 Task: Create new contact,   with mail id: 'SophiaMoore@benteler.com', first name: 'Sophia', Last name: 'Moore', Job Title: Project Manager, Phone number (617) 555-8901. Change life cycle stage to  'Lead' and lead status to 'New'. Add new company to the associated contact: www.chevron.com and type: Other. Logged in from softage.10@softage.net
Action: Mouse moved to (90, 63)
Screenshot: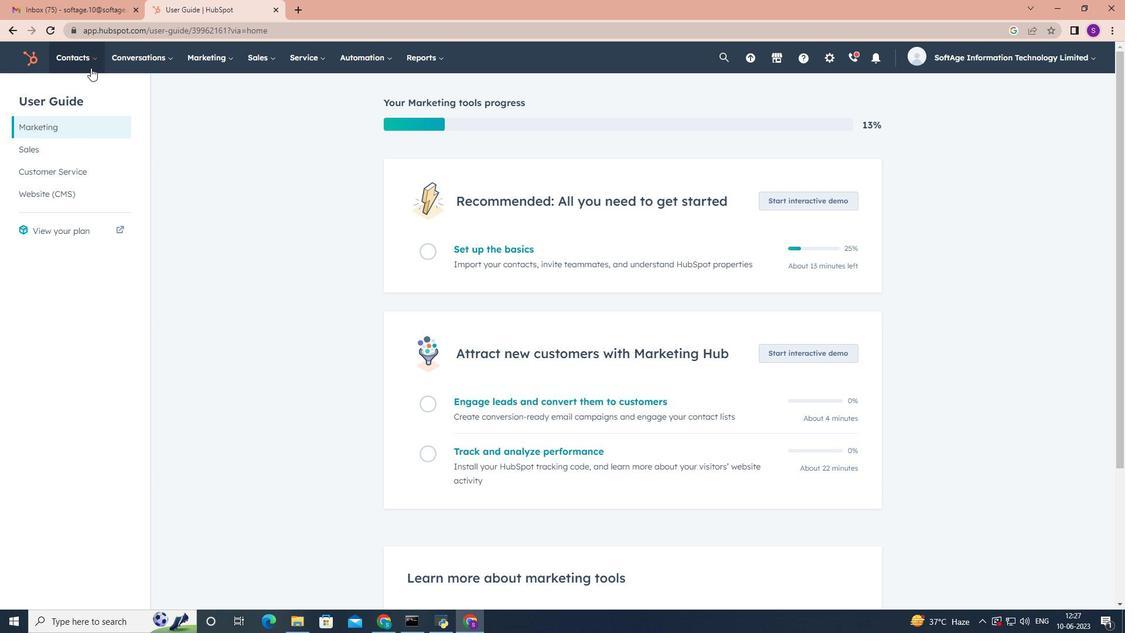 
Action: Mouse pressed left at (90, 63)
Screenshot: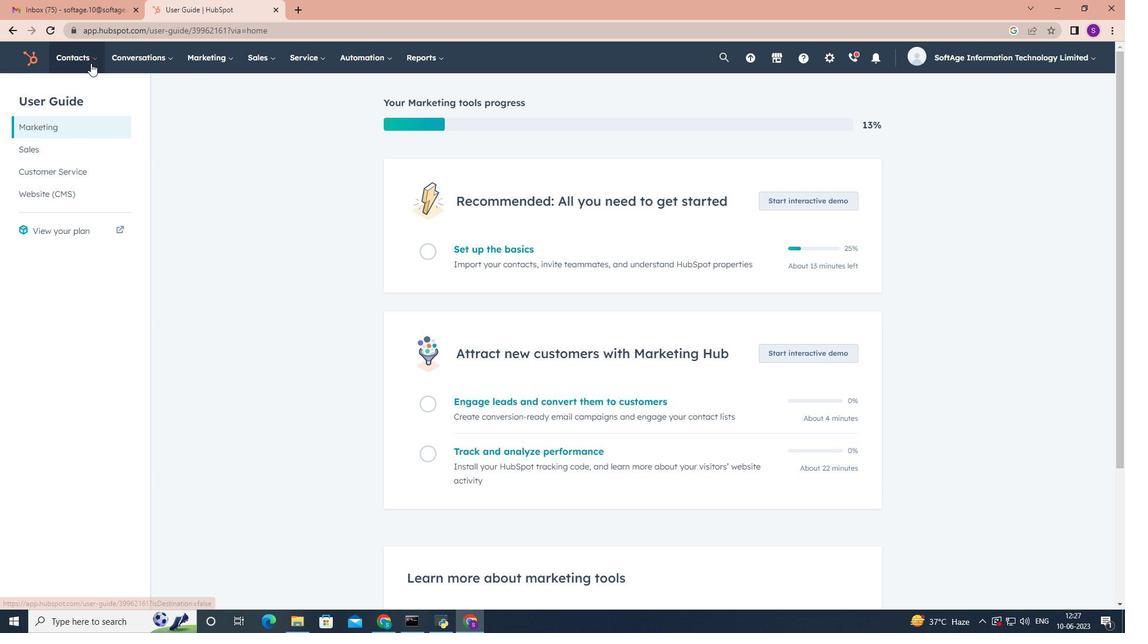 
Action: Mouse moved to (92, 89)
Screenshot: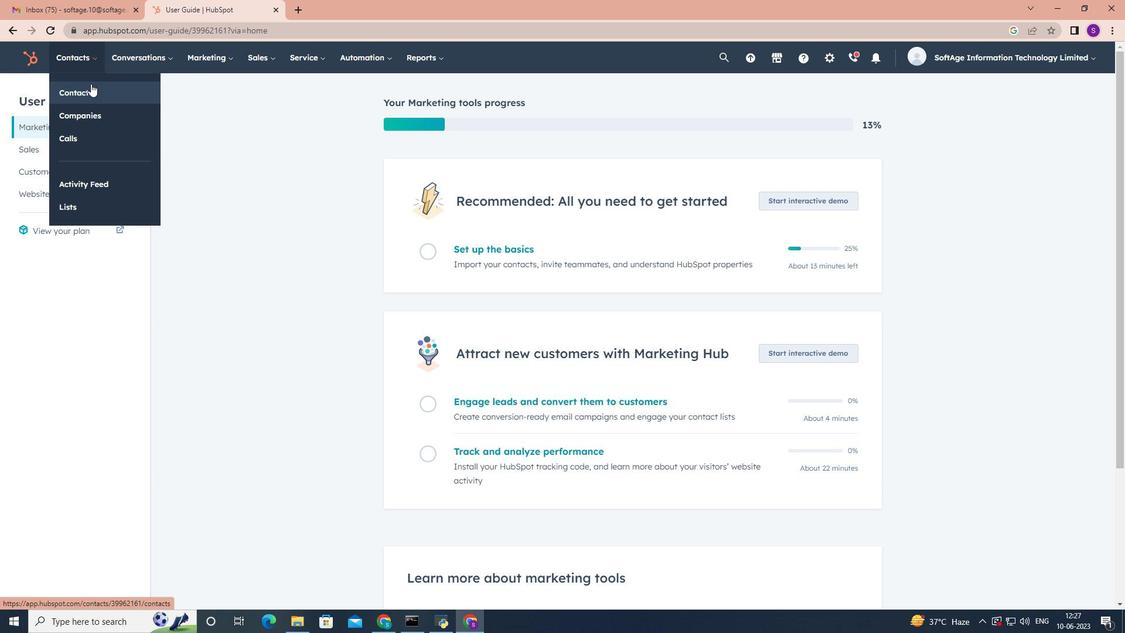 
Action: Mouse pressed left at (92, 89)
Screenshot: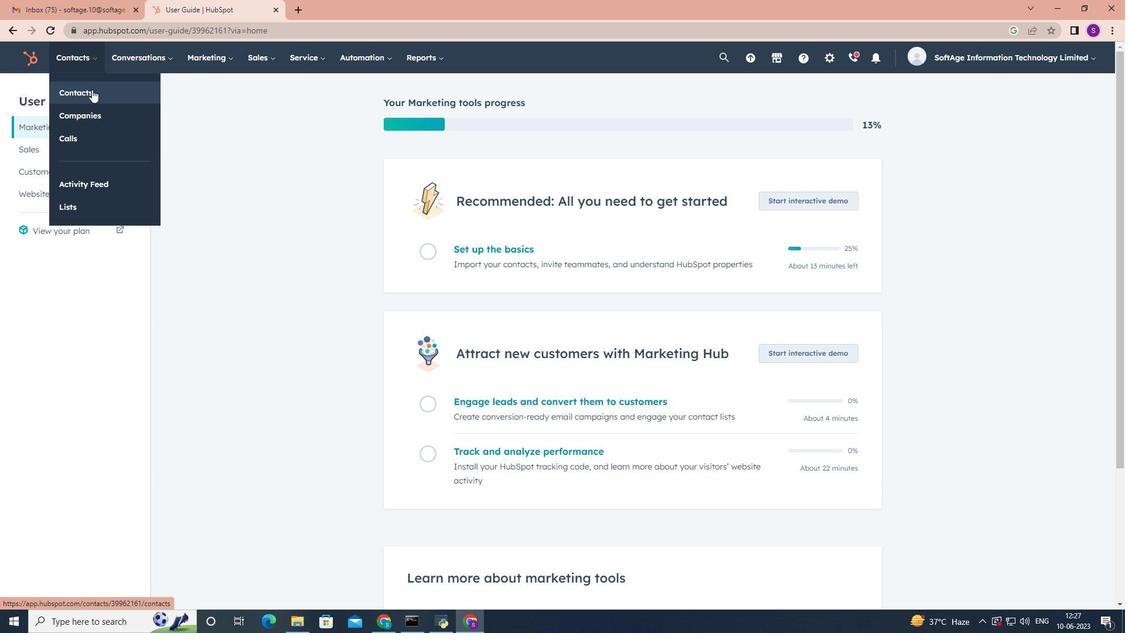 
Action: Mouse moved to (1067, 96)
Screenshot: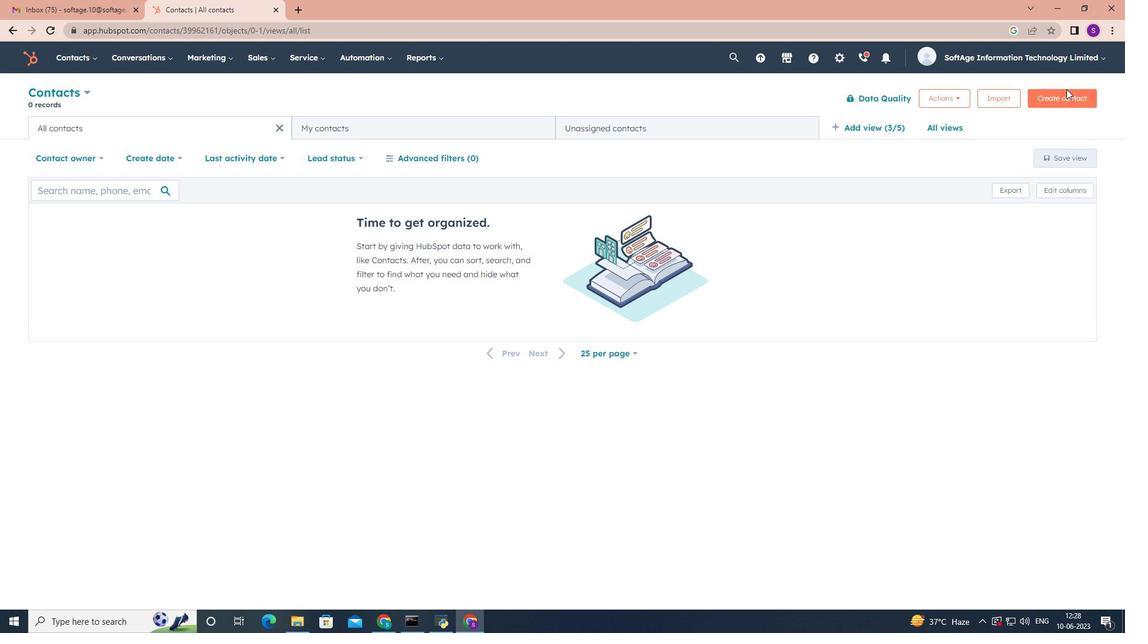 
Action: Mouse pressed left at (1067, 96)
Screenshot: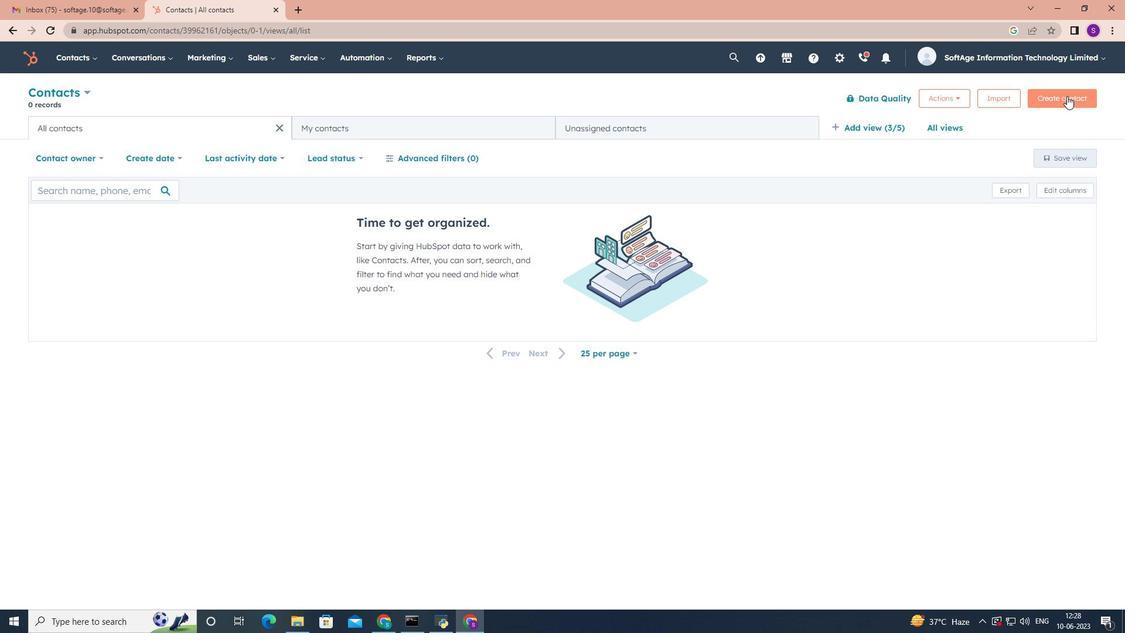 
Action: Mouse moved to (883, 152)
Screenshot: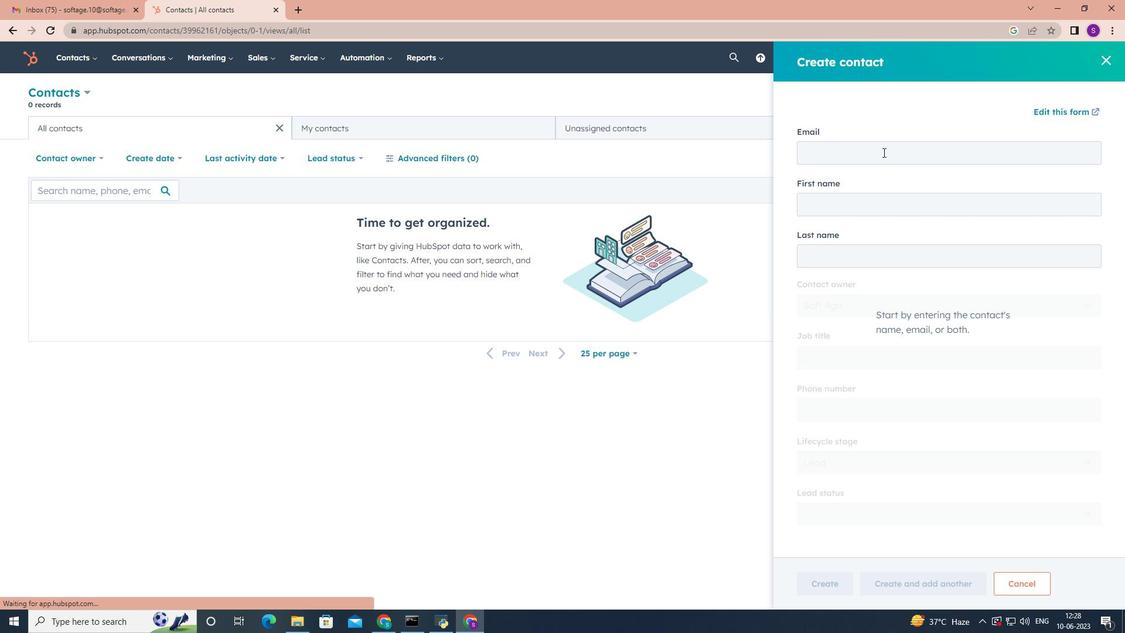 
Action: Mouse pressed left at (883, 152)
Screenshot: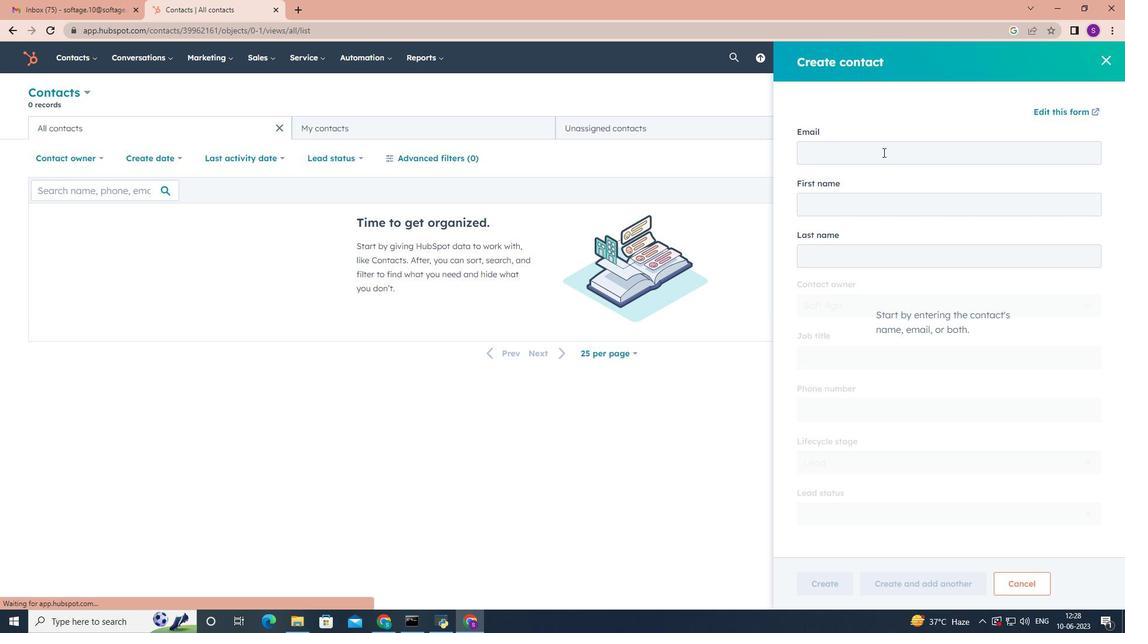 
Action: Key pressed <Key.shift>Sophia<Key.shift>Moore<Key.shift>@benteler.com<Key.tab><Key.shift><Key.shift><Key.shift><Key.shift><Key.shift><Key.shift><Key.shift><Key.shift><Key.shift><Key.shift><Key.shift><Key.shift><Key.shift><Key.shift><Key.shift><Key.shift><Key.shift><Key.shift><Key.shift><Key.shift>Sophia<Key.tab><Key.shift>Moore<Key.tab><Key.shift><Key.shift><Key.tab><Key.shift><Key.shift>Project<Key.space><Key.shift>Manager<Key.tab>6175558901<Key.tab><Key.tab><Key.tab><Key.tab><Key.enter>
Screenshot: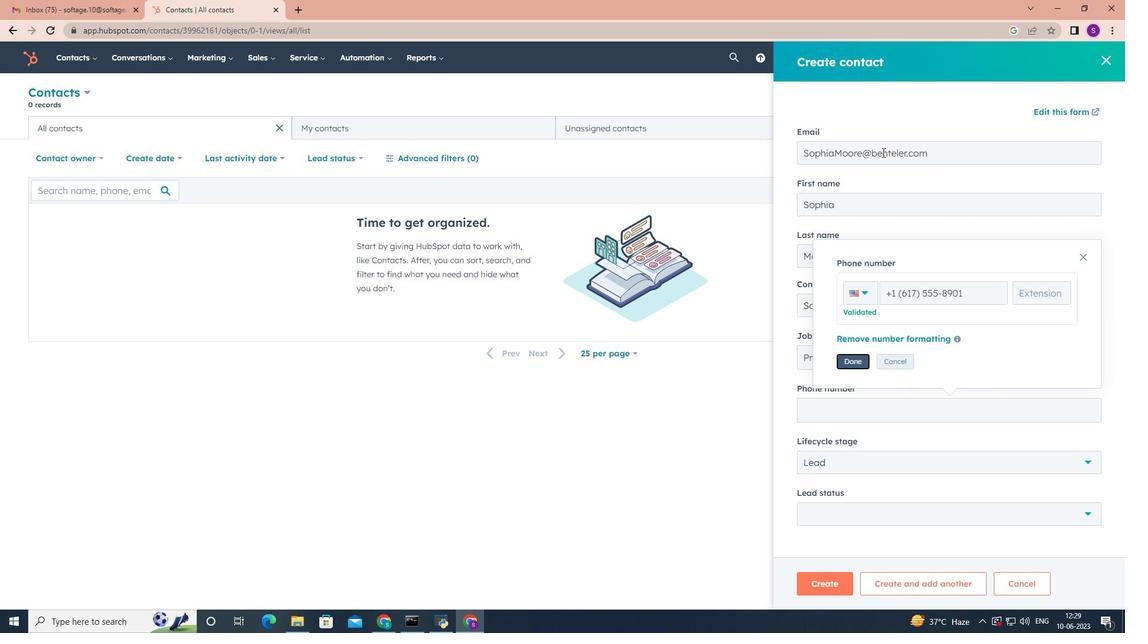 
Action: Mouse moved to (1089, 463)
Screenshot: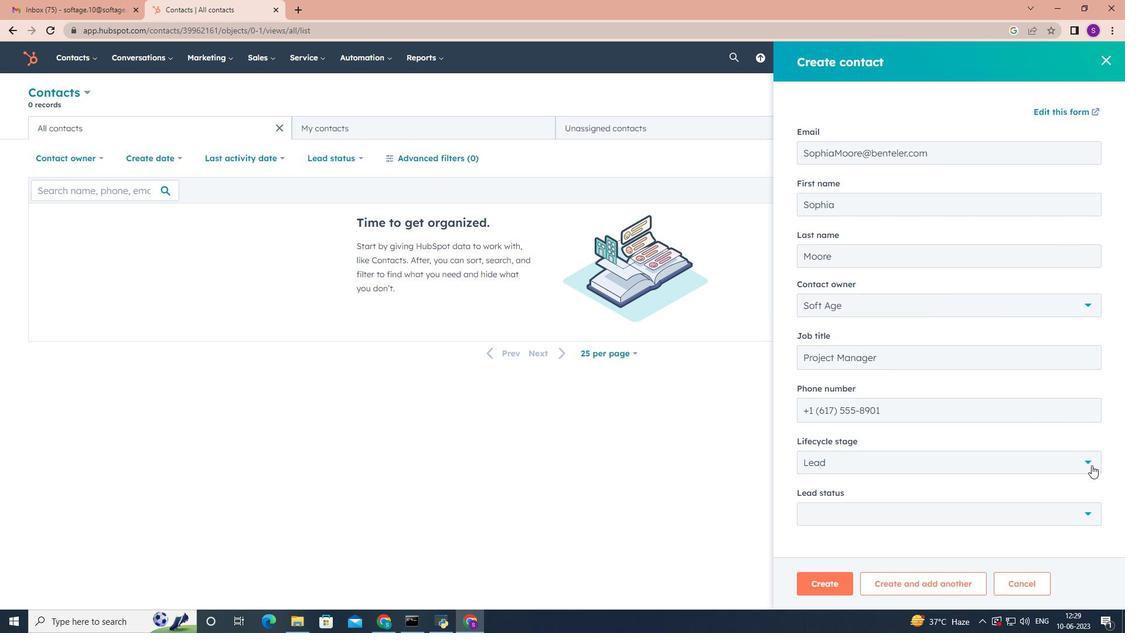 
Action: Mouse pressed left at (1089, 463)
Screenshot: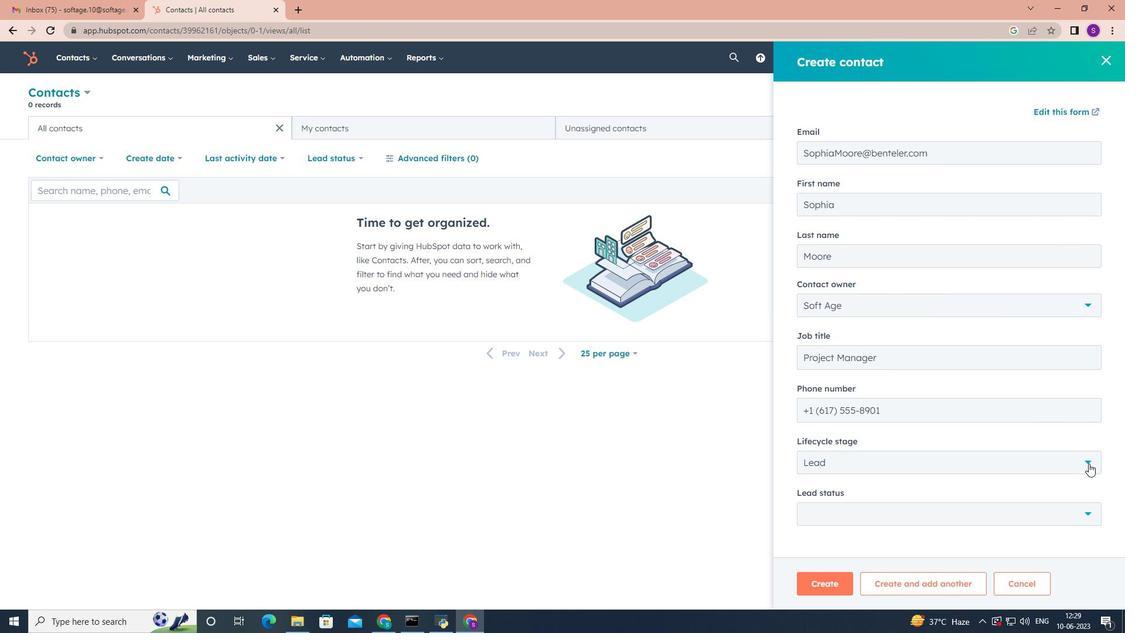 
Action: Mouse moved to (885, 351)
Screenshot: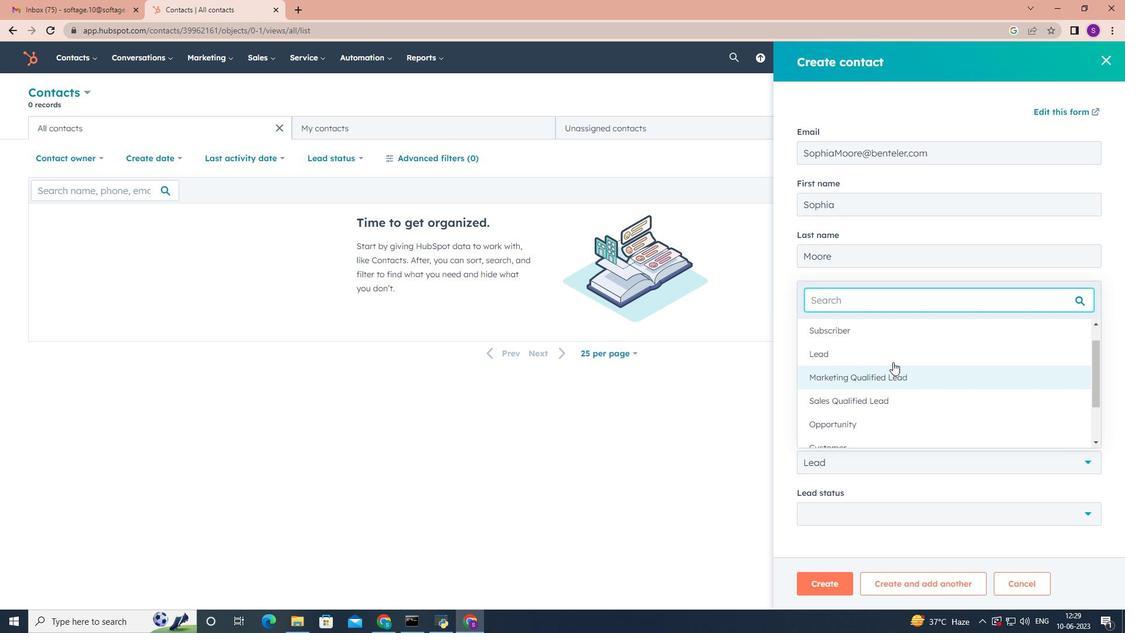 
Action: Mouse pressed left at (885, 351)
Screenshot: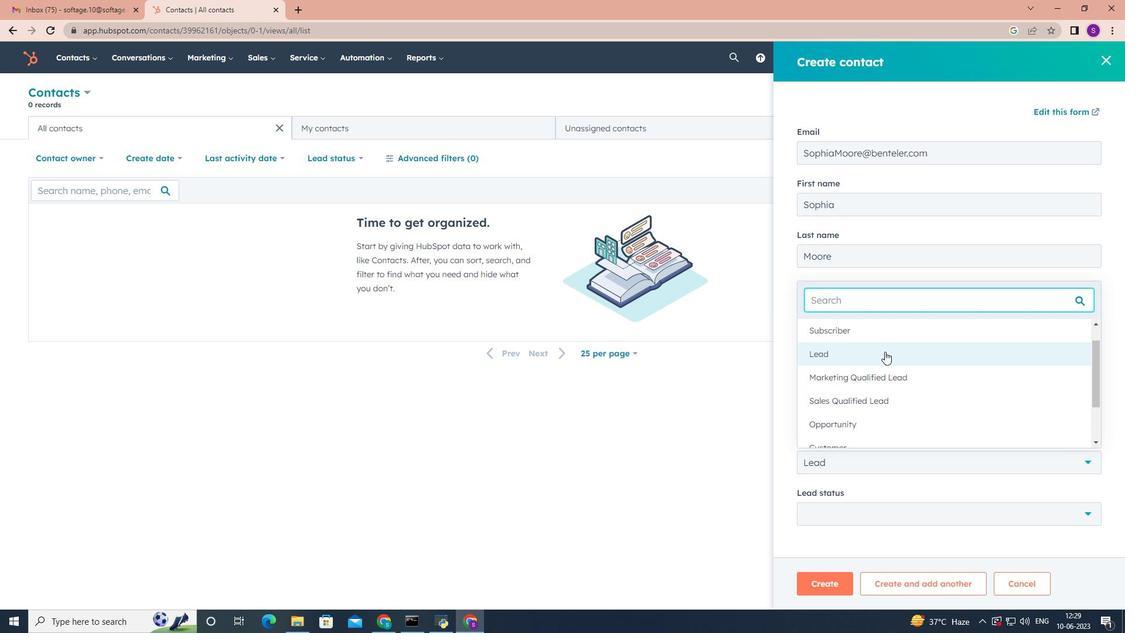 
Action: Mouse moved to (911, 419)
Screenshot: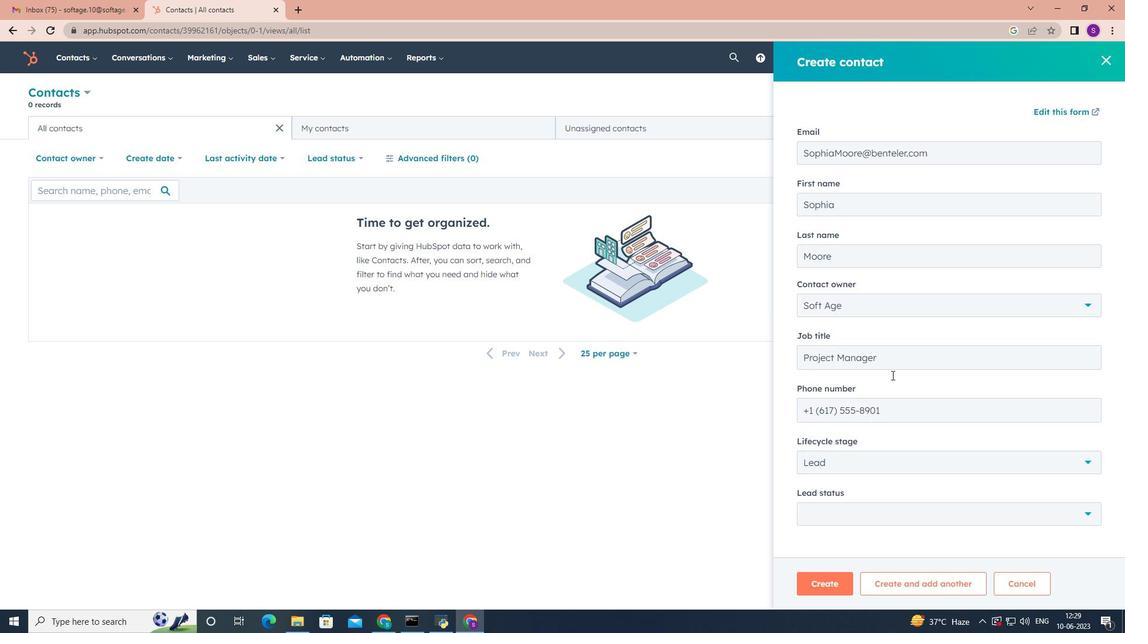 
Action: Mouse scrolled (911, 418) with delta (0, 0)
Screenshot: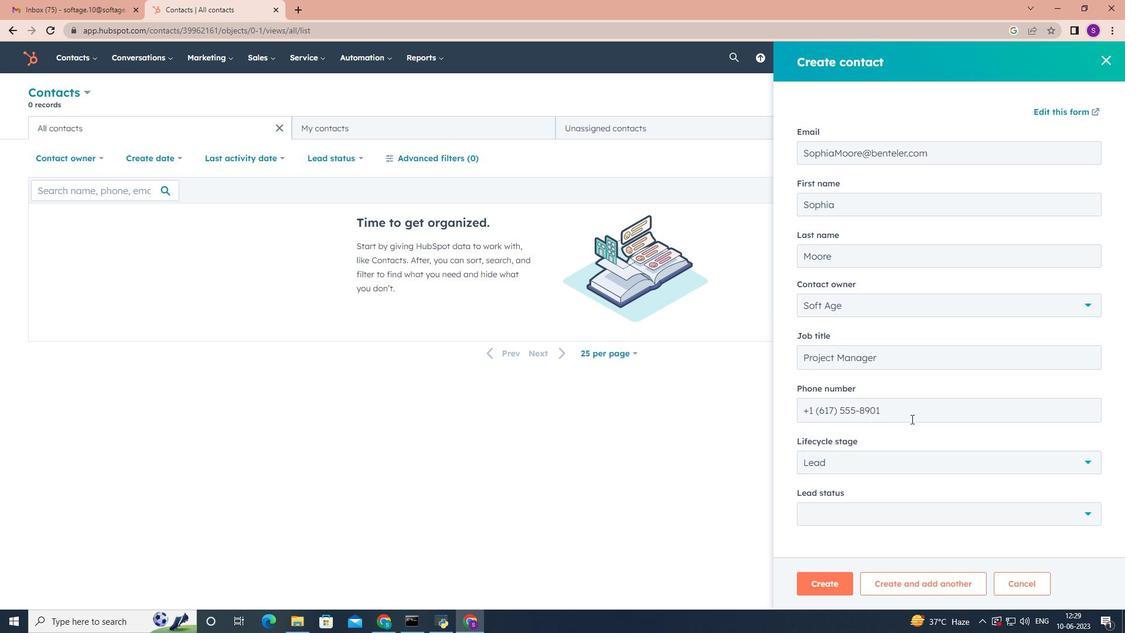 
Action: Mouse scrolled (911, 418) with delta (0, 0)
Screenshot: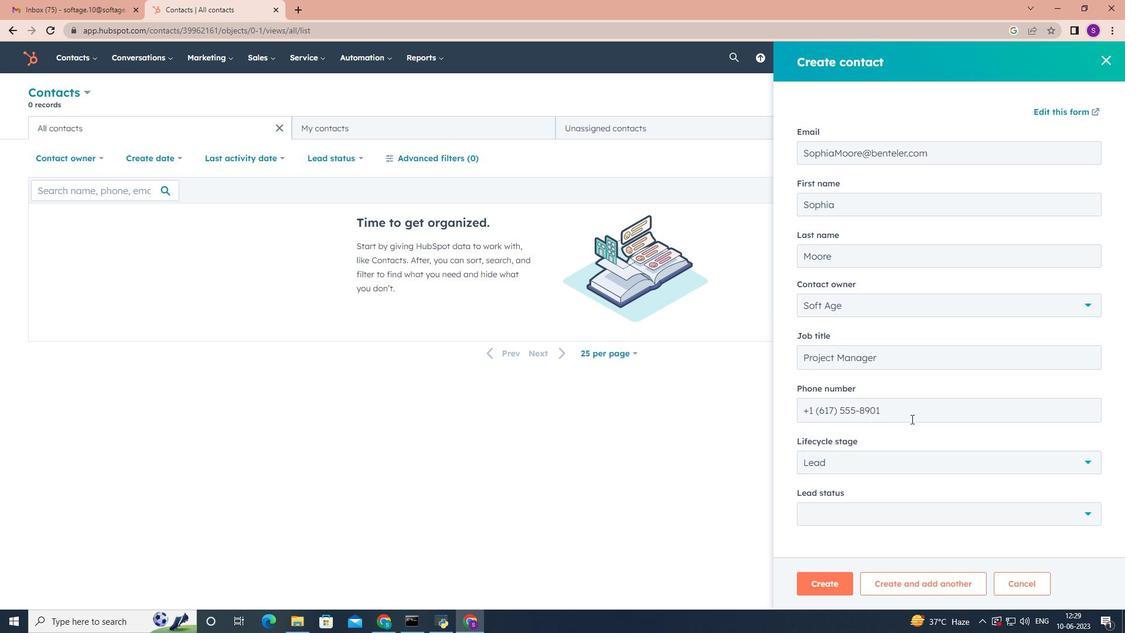 
Action: Mouse scrolled (911, 418) with delta (0, 0)
Screenshot: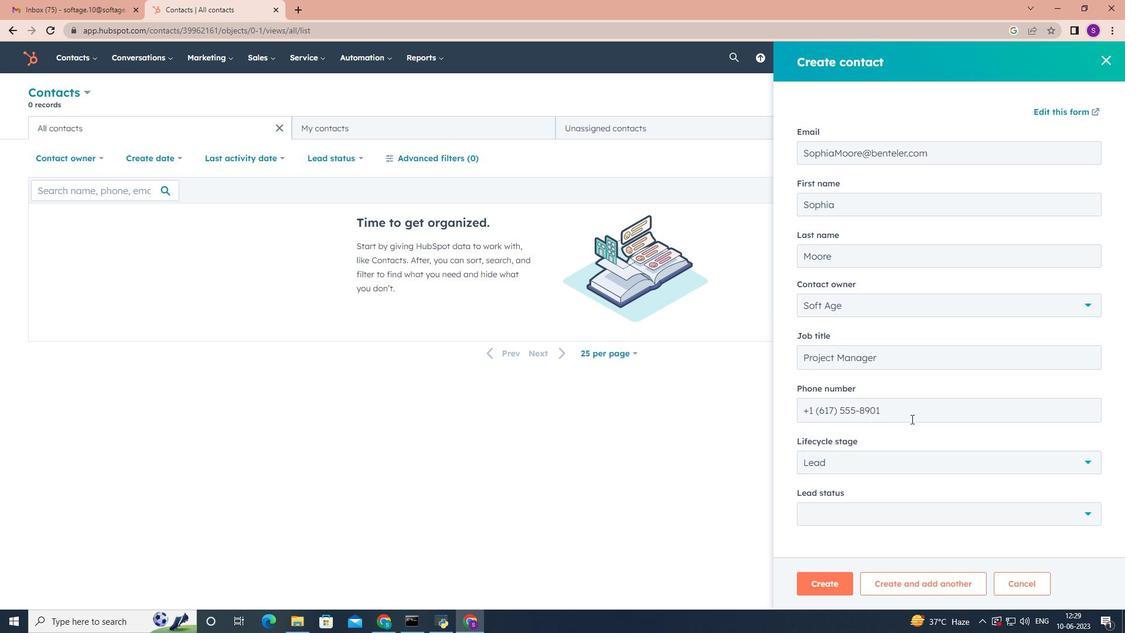 
Action: Mouse moved to (911, 510)
Screenshot: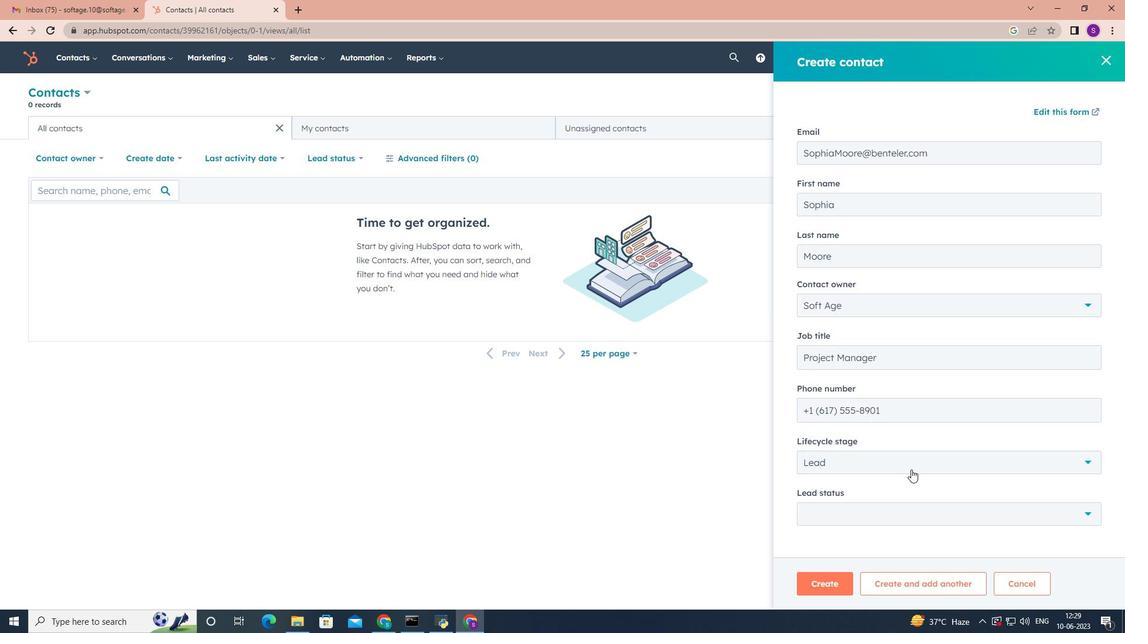 
Action: Mouse pressed left at (911, 510)
Screenshot: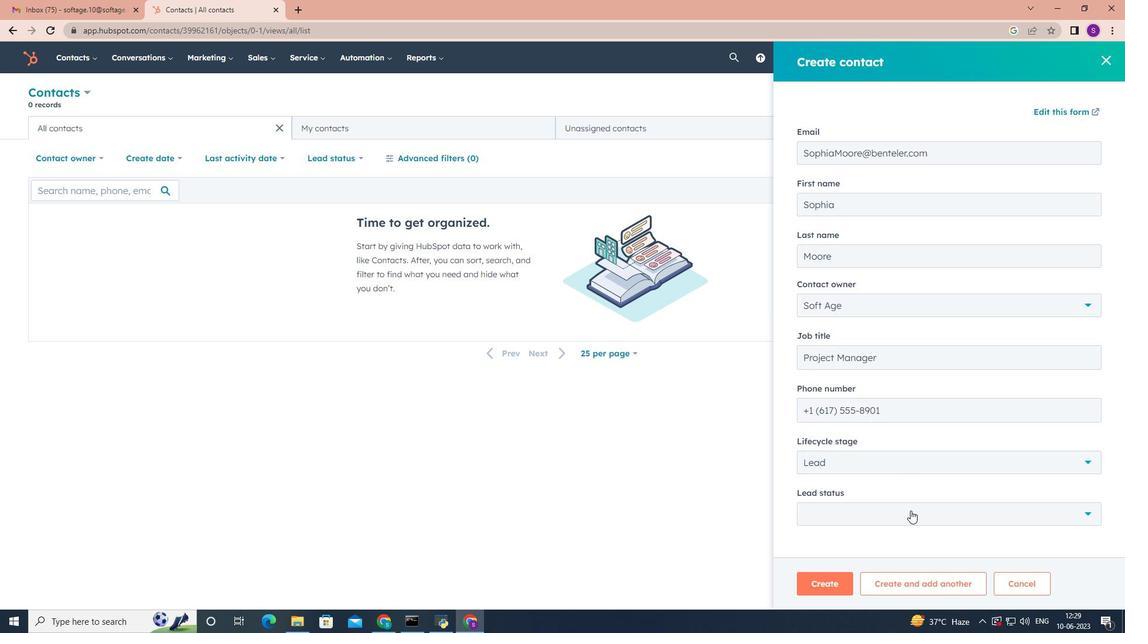 
Action: Mouse moved to (870, 406)
Screenshot: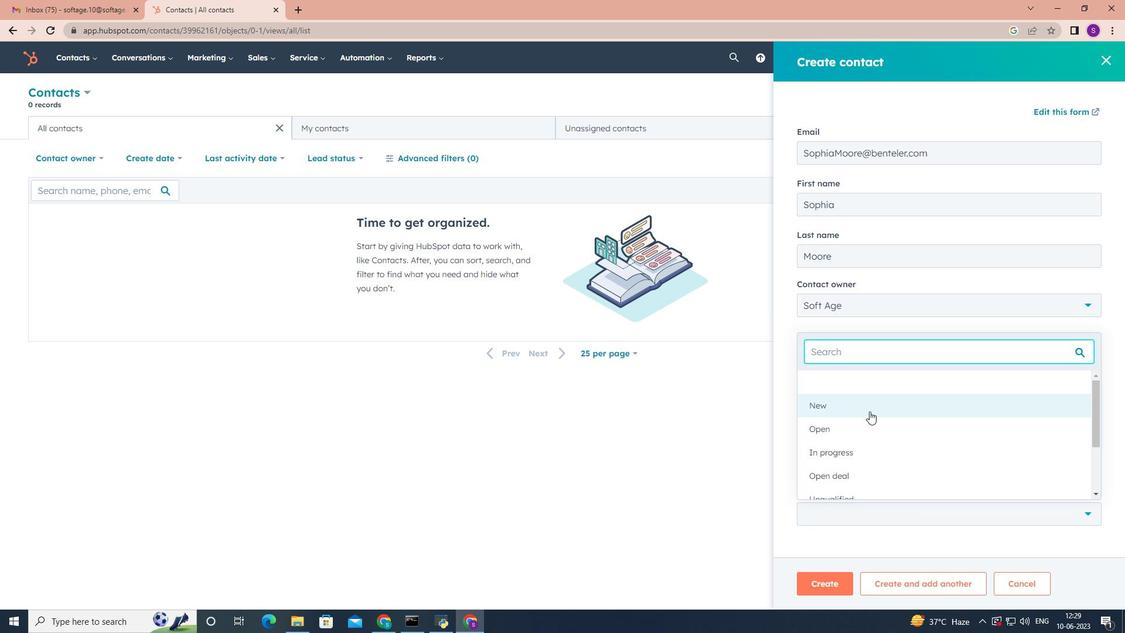 
Action: Mouse pressed left at (870, 406)
Screenshot: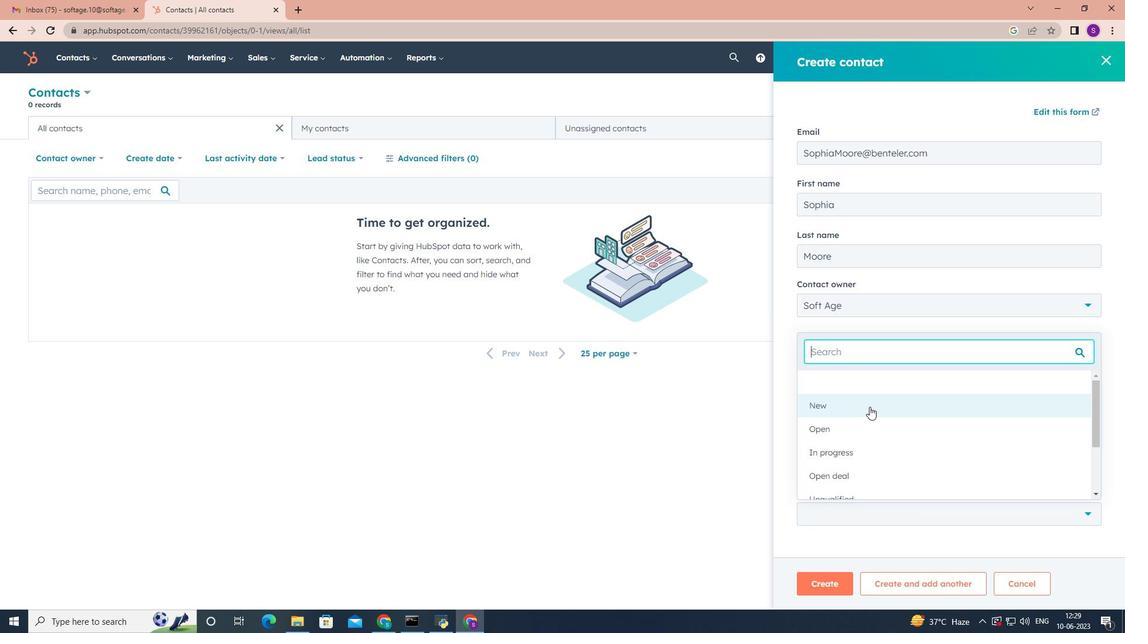 
Action: Mouse moved to (833, 583)
Screenshot: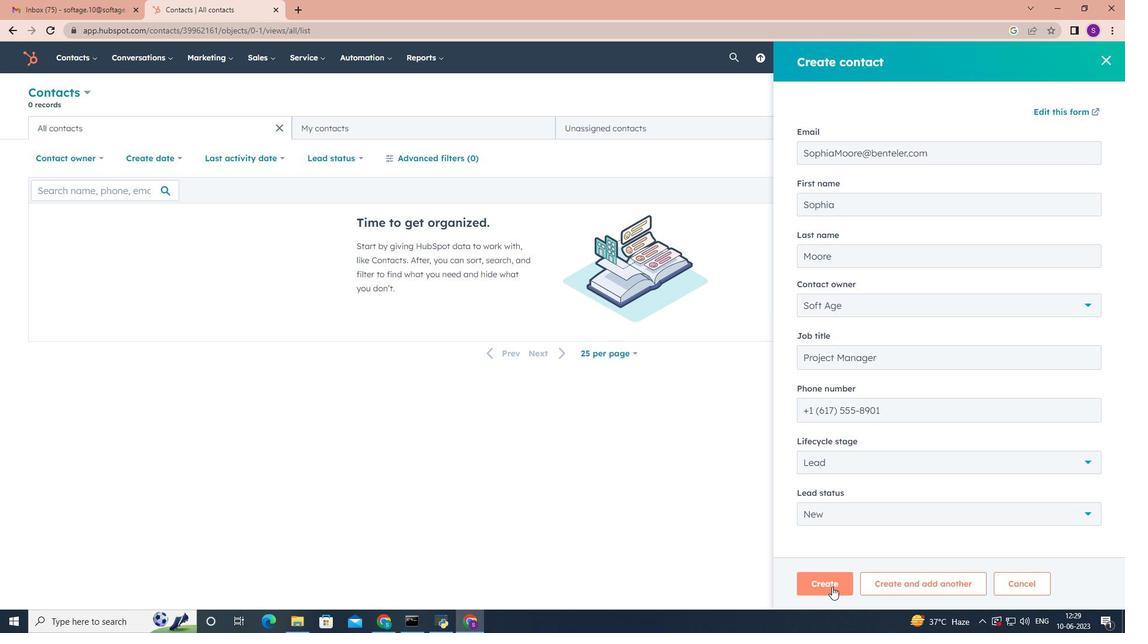 
Action: Mouse pressed left at (833, 583)
Screenshot: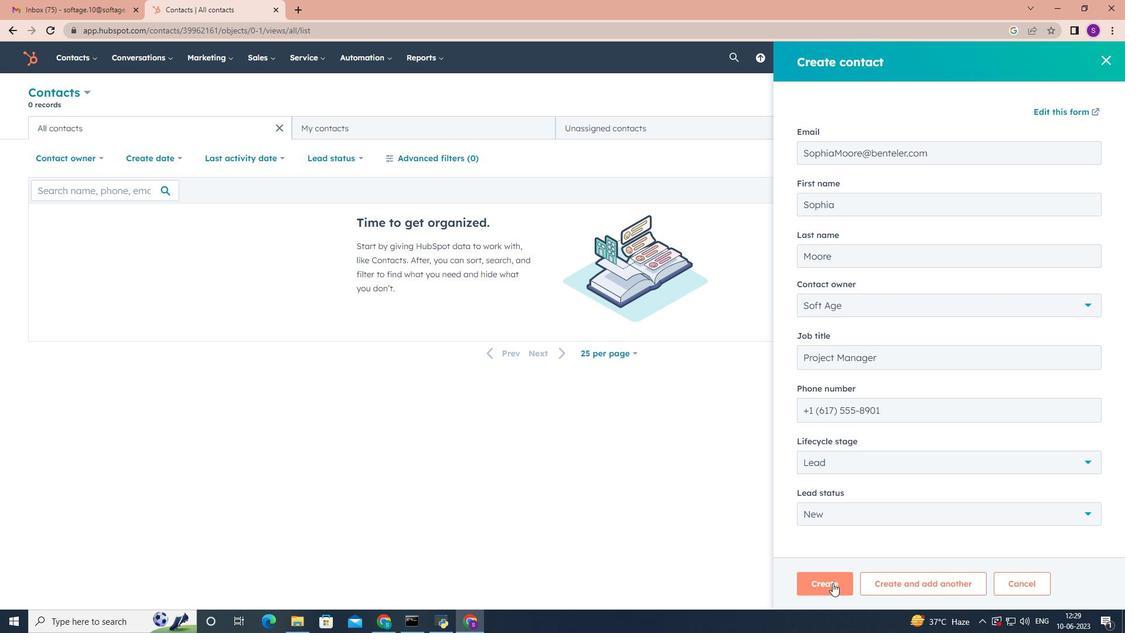 
Action: Mouse moved to (379, 282)
Screenshot: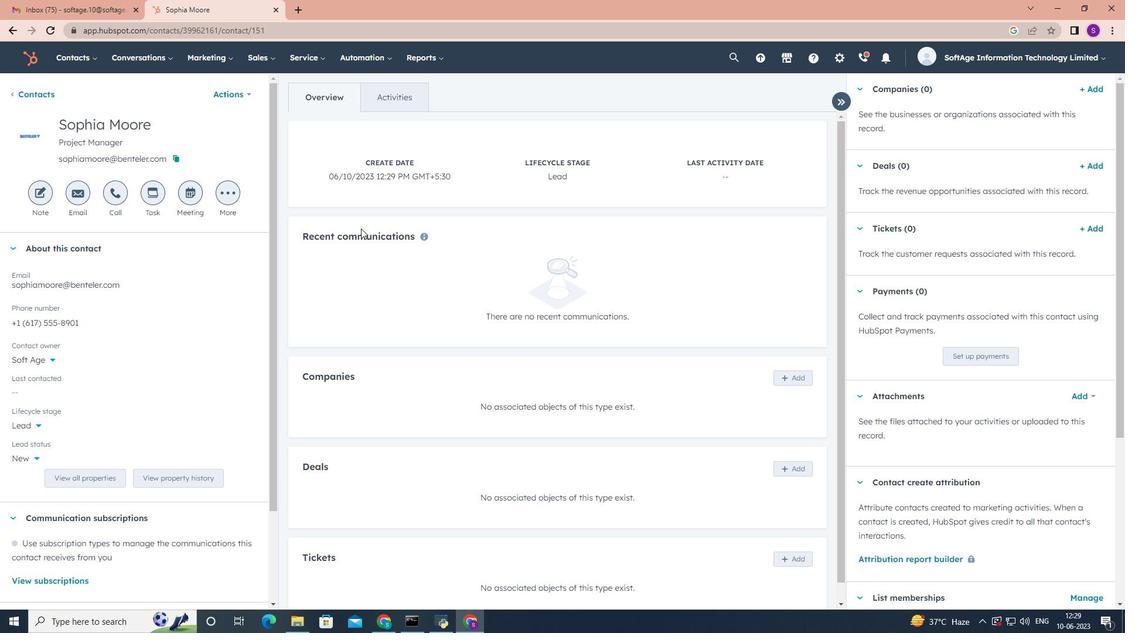
Action: Mouse scrolled (379, 281) with delta (0, 0)
Screenshot: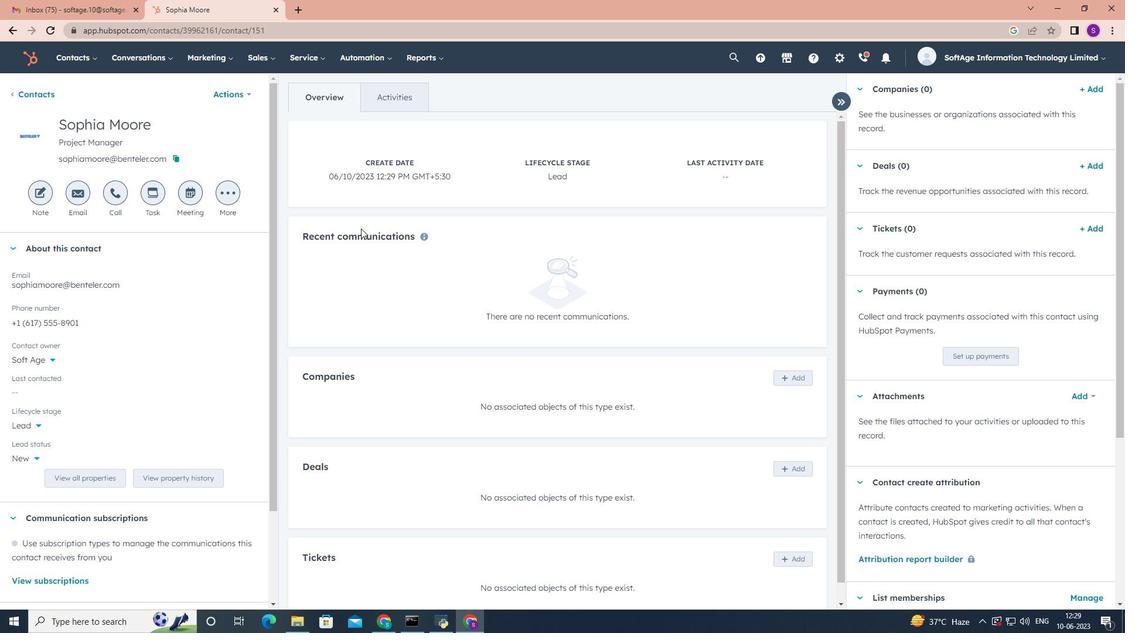
Action: Mouse moved to (791, 360)
Screenshot: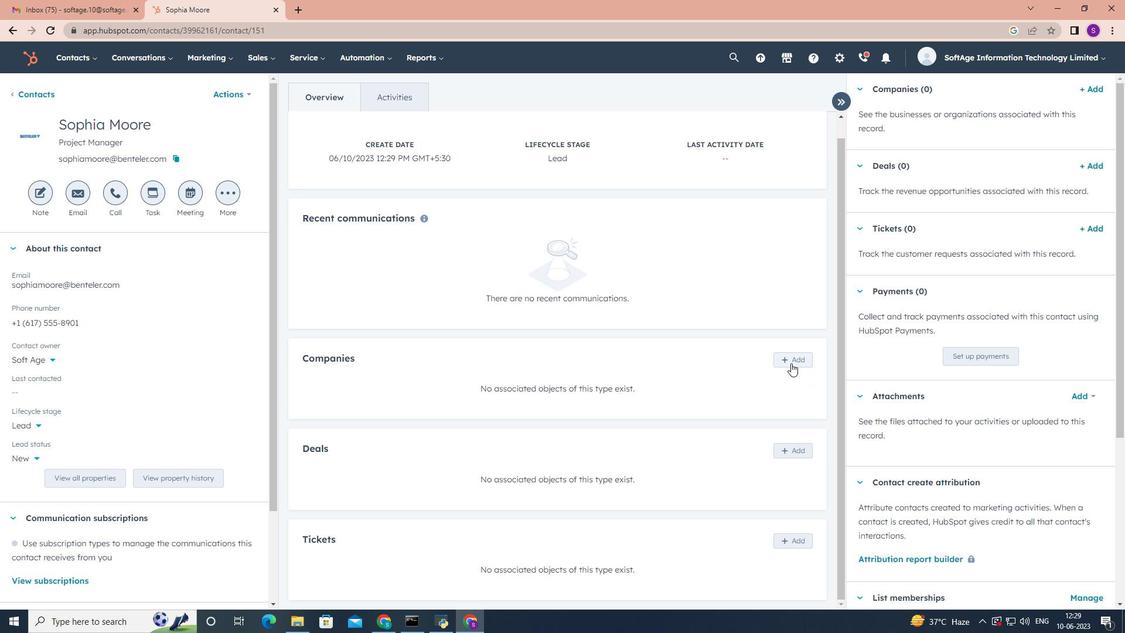 
Action: Mouse pressed left at (791, 360)
Screenshot: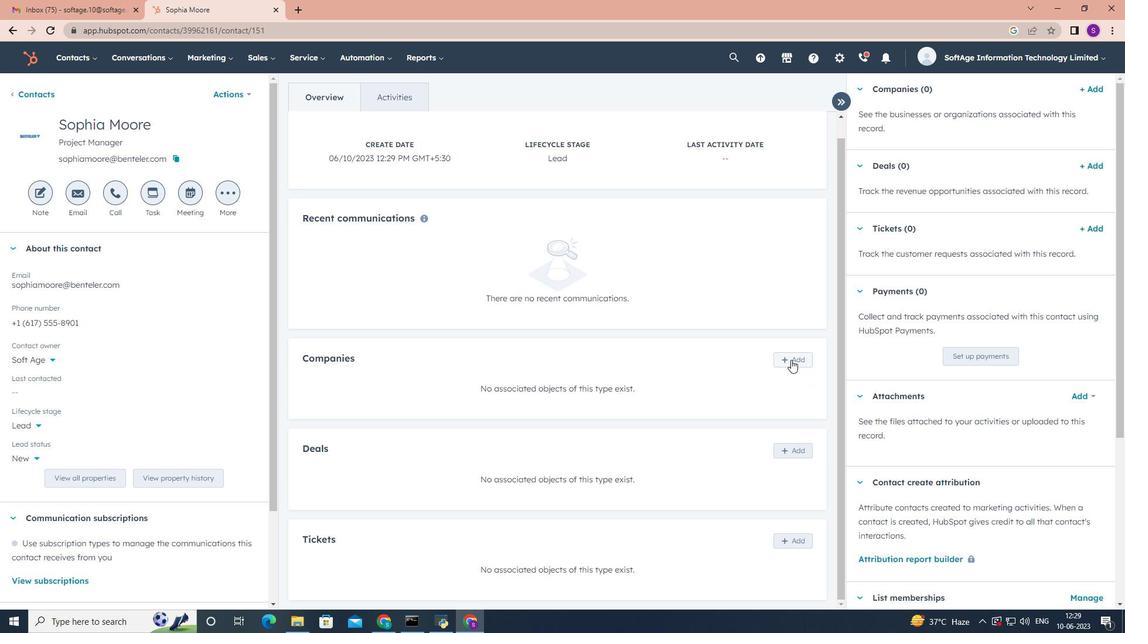 
Action: Mouse moved to (868, 160)
Screenshot: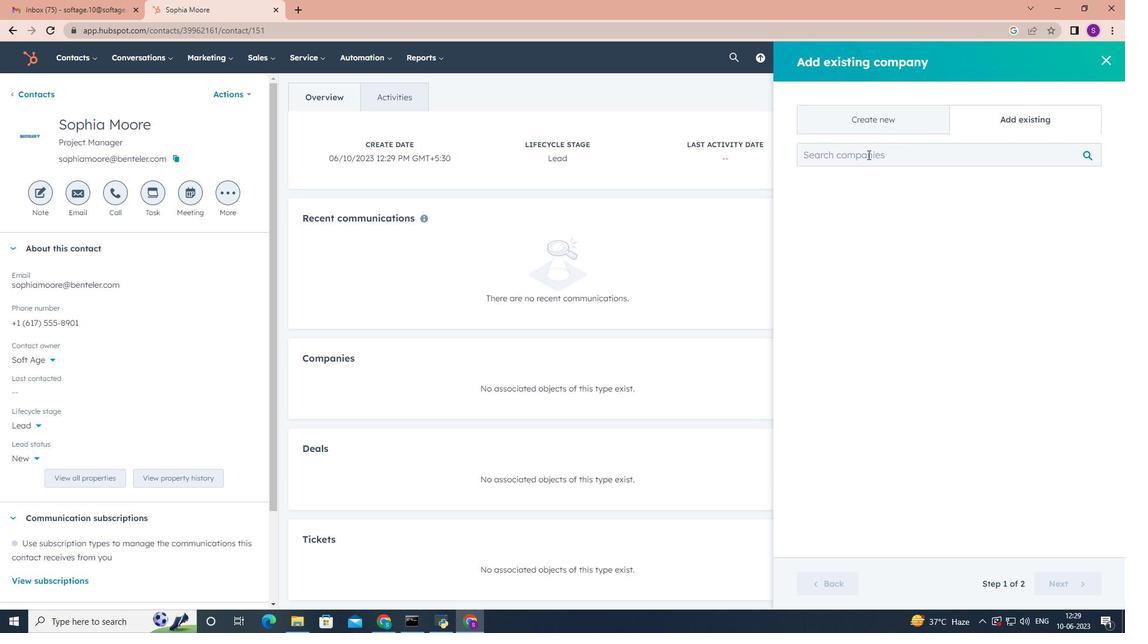 
Action: Mouse pressed left at (868, 160)
Screenshot: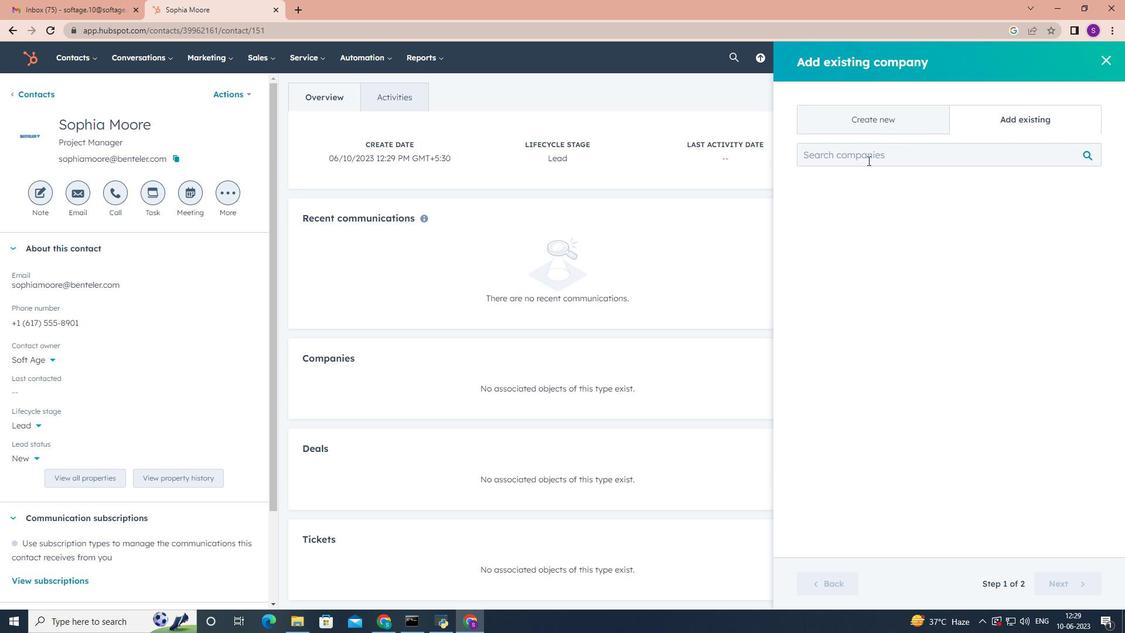 
Action: Mouse moved to (888, 125)
Screenshot: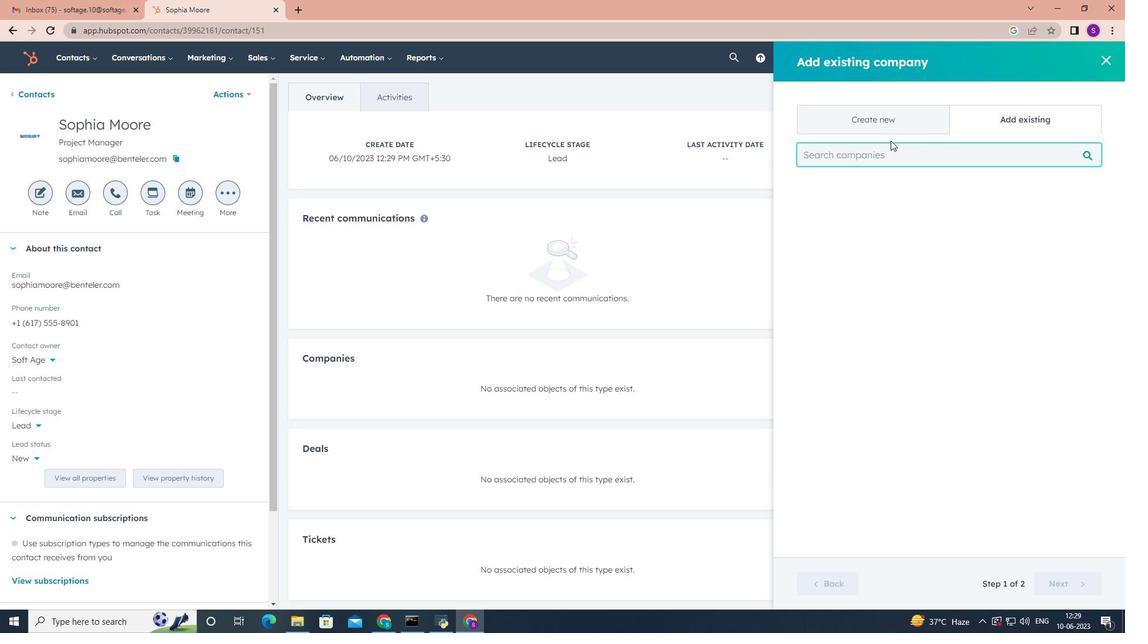 
Action: Mouse pressed left at (888, 125)
Screenshot: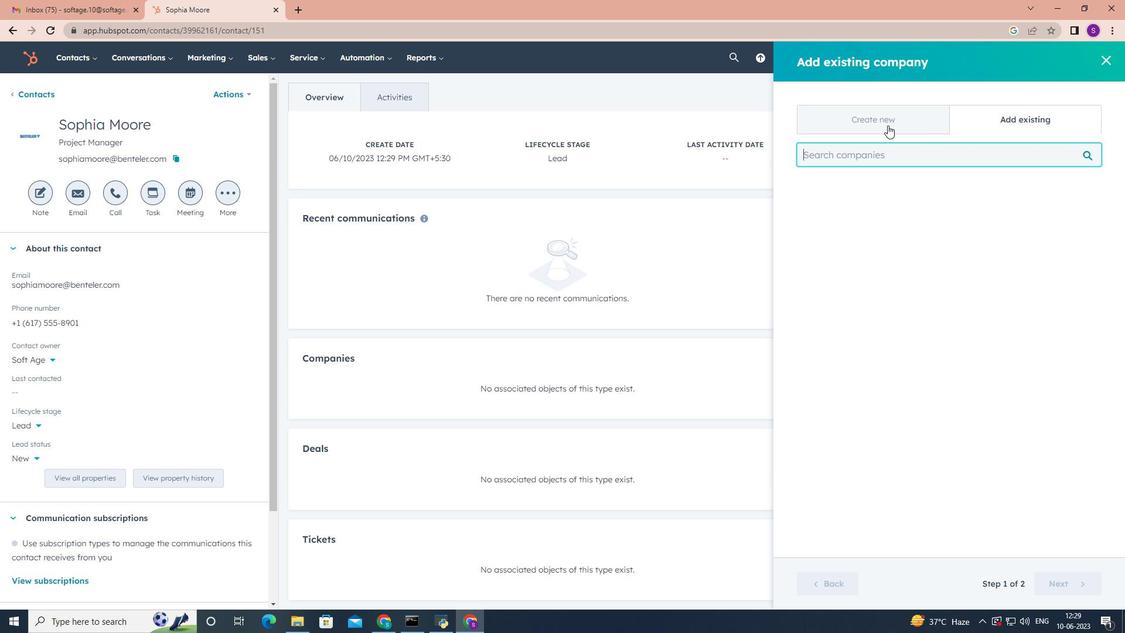 
Action: Mouse moved to (873, 185)
Screenshot: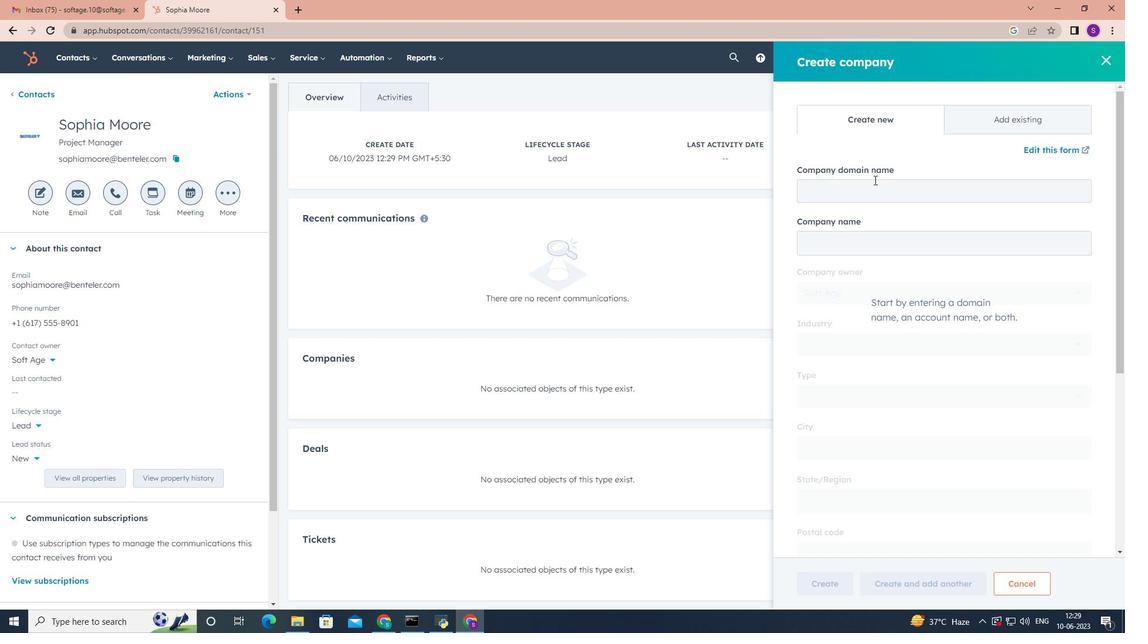 
Action: Mouse pressed left at (873, 185)
Screenshot: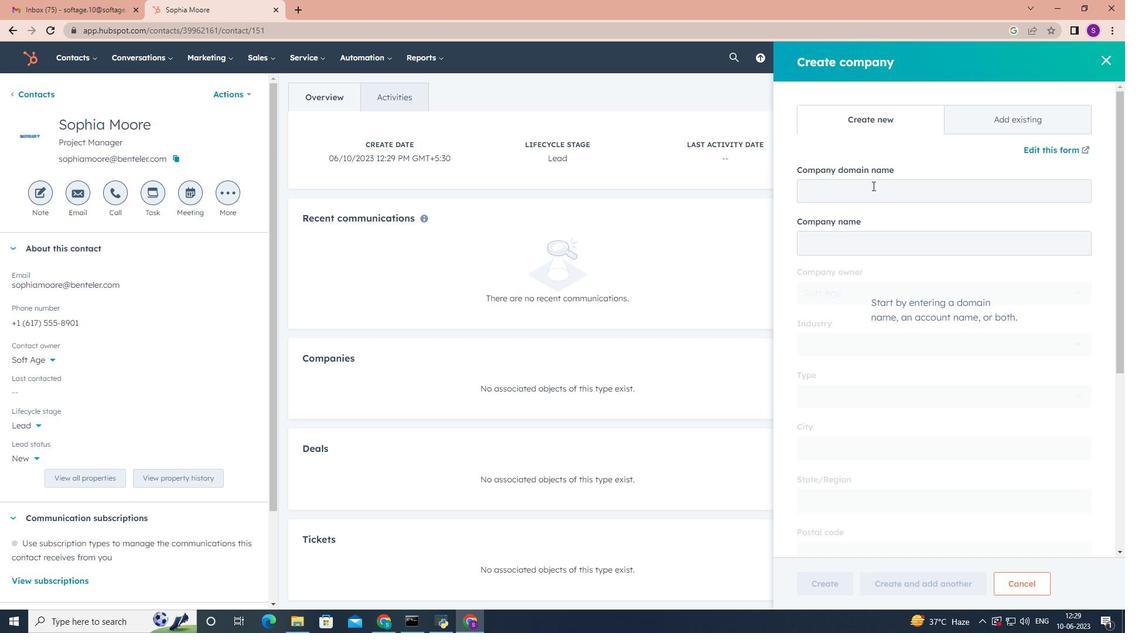 
Action: Key pressed <Key.shift><Key.shift><Key.shift><Key.shift><Key.shift>WWW.chevron.con<Key.backspace>m
Screenshot: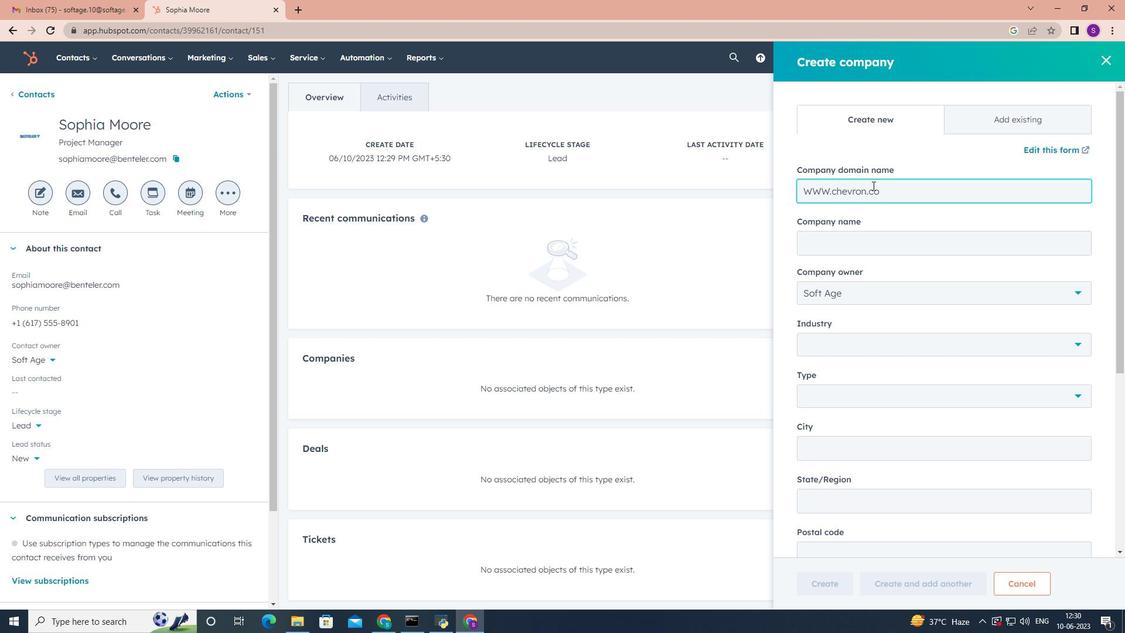
Action: Mouse moved to (888, 241)
Screenshot: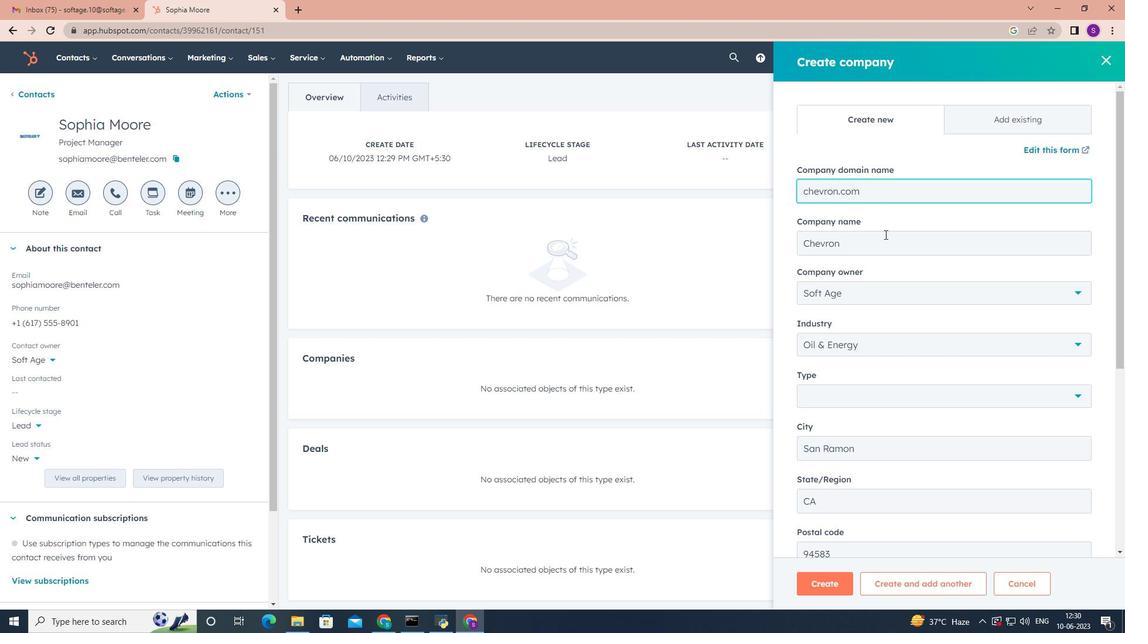 
Action: Mouse scrolled (888, 240) with delta (0, 0)
Screenshot: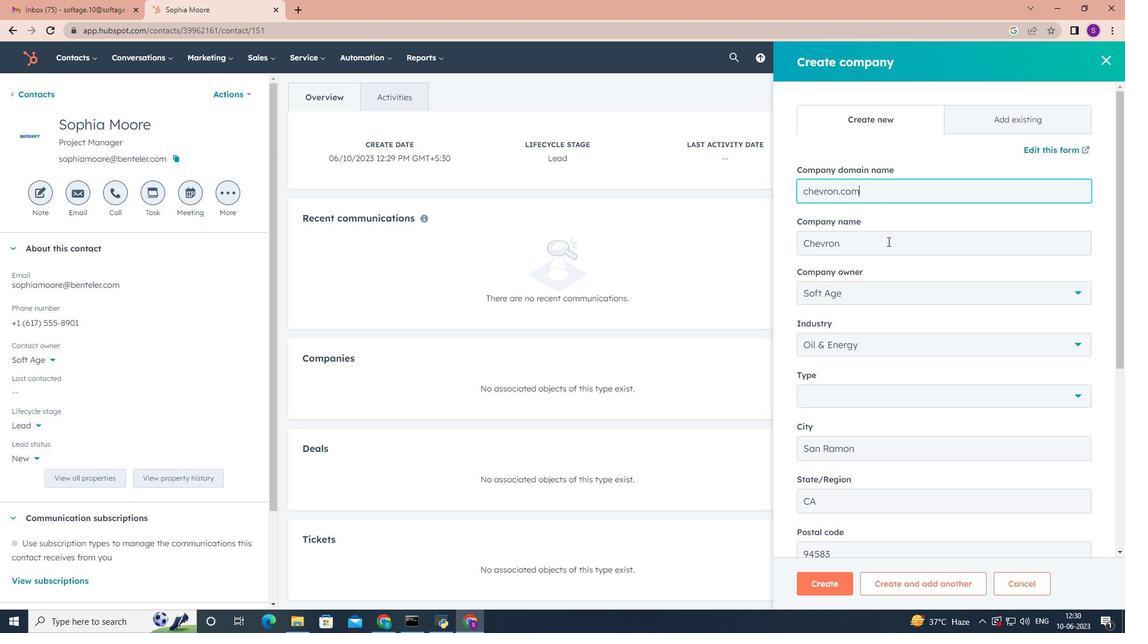 
Action: Mouse moved to (952, 340)
Screenshot: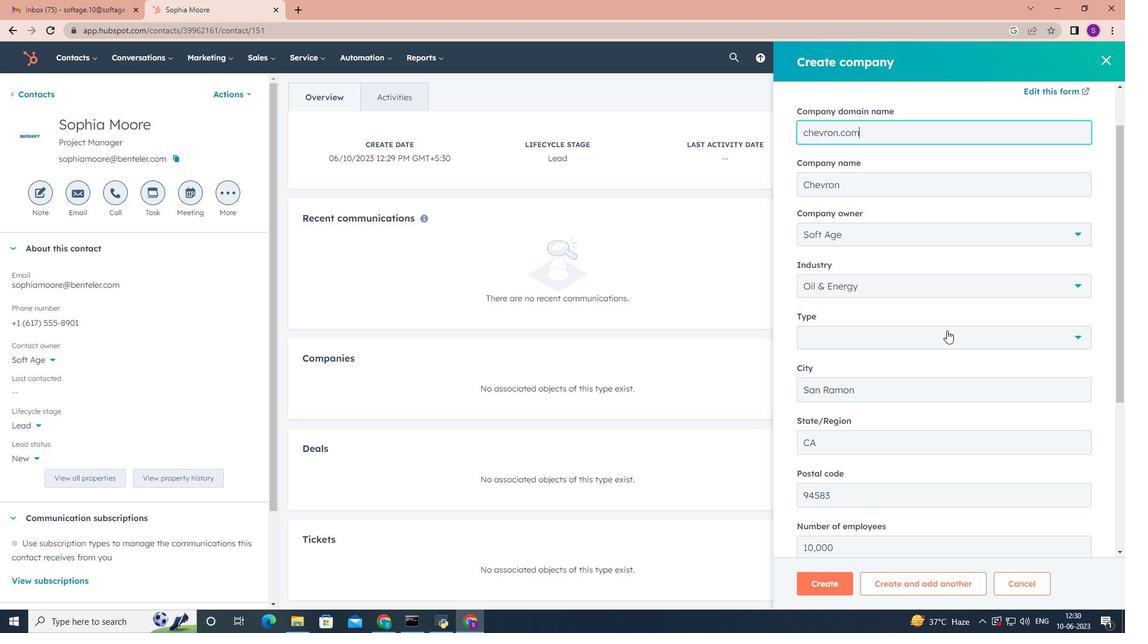 
Action: Mouse pressed left at (952, 340)
Screenshot: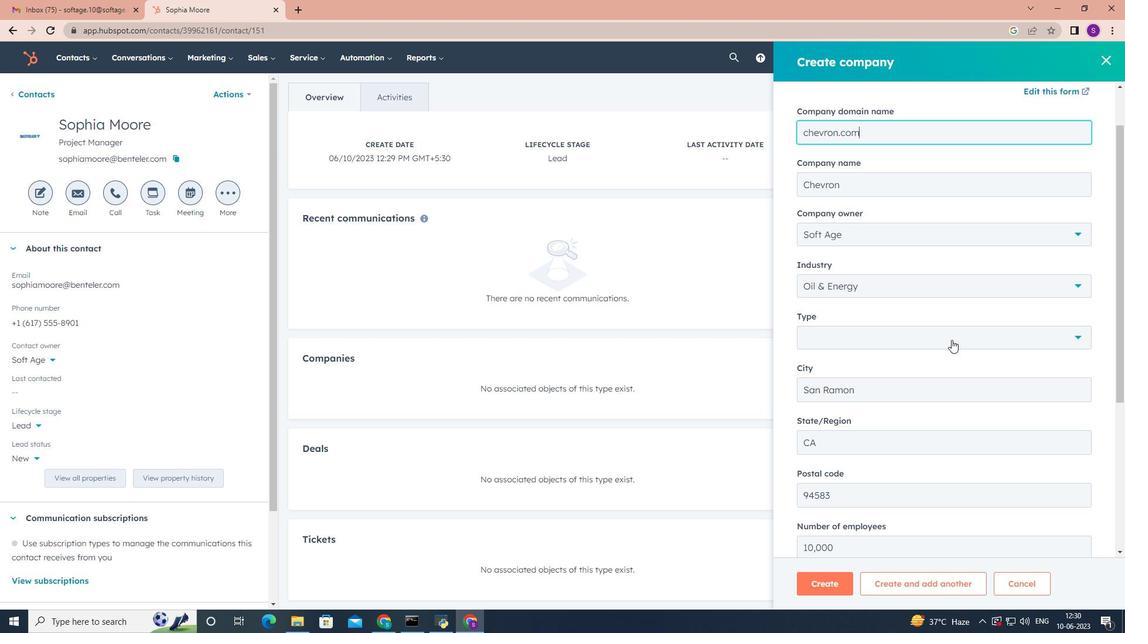 
Action: Mouse moved to (949, 283)
Screenshot: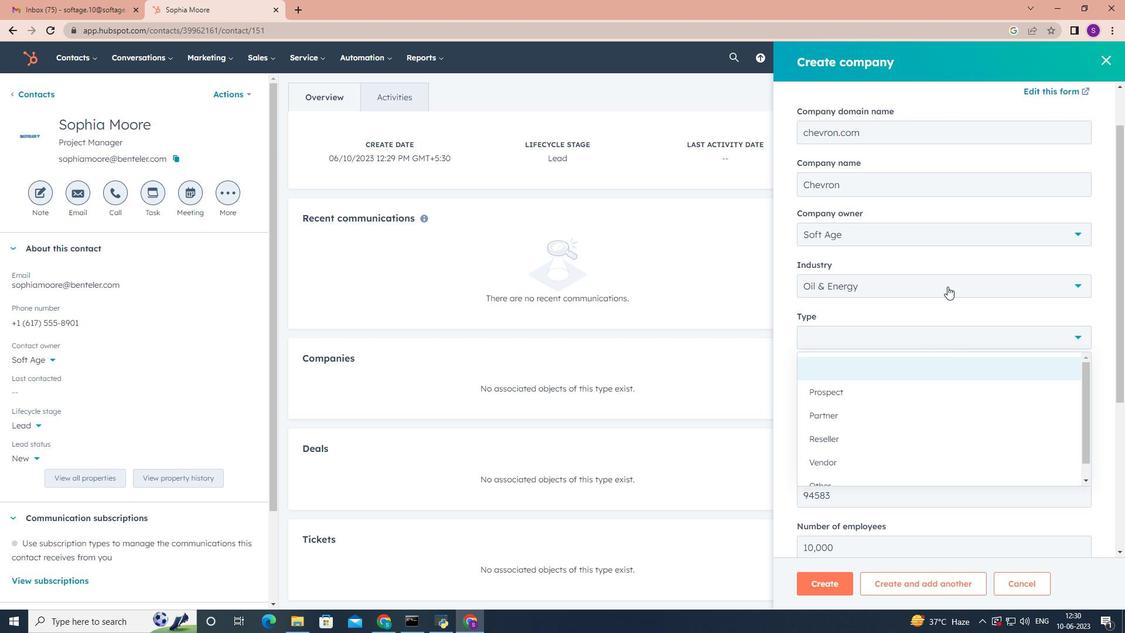 
Action: Mouse pressed left at (949, 283)
Screenshot: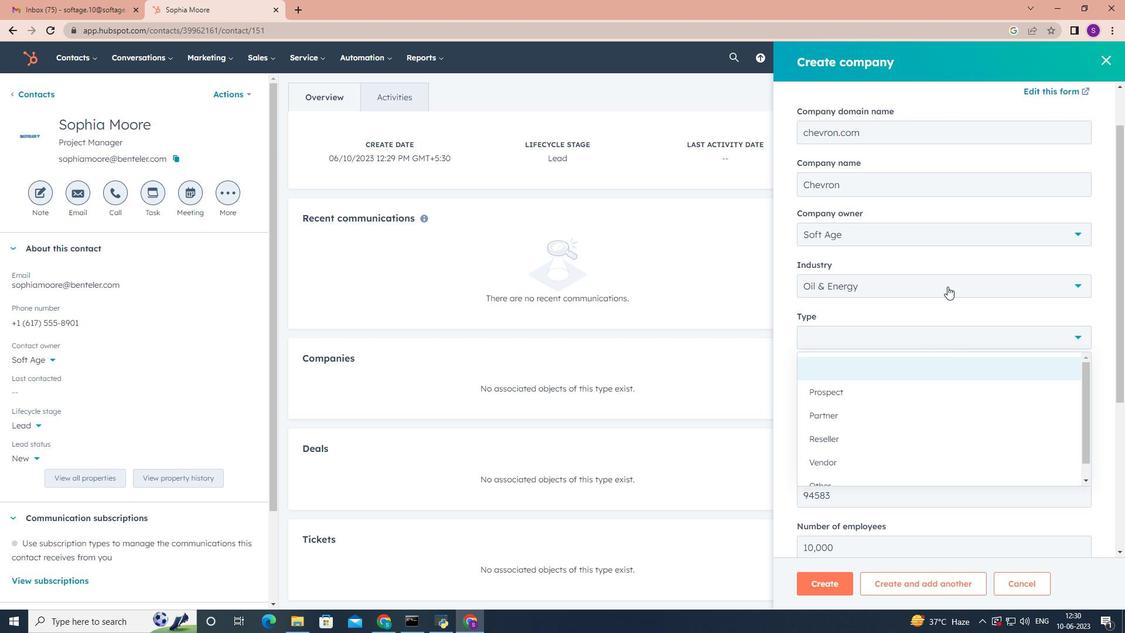 
Action: Mouse pressed left at (949, 283)
Screenshot: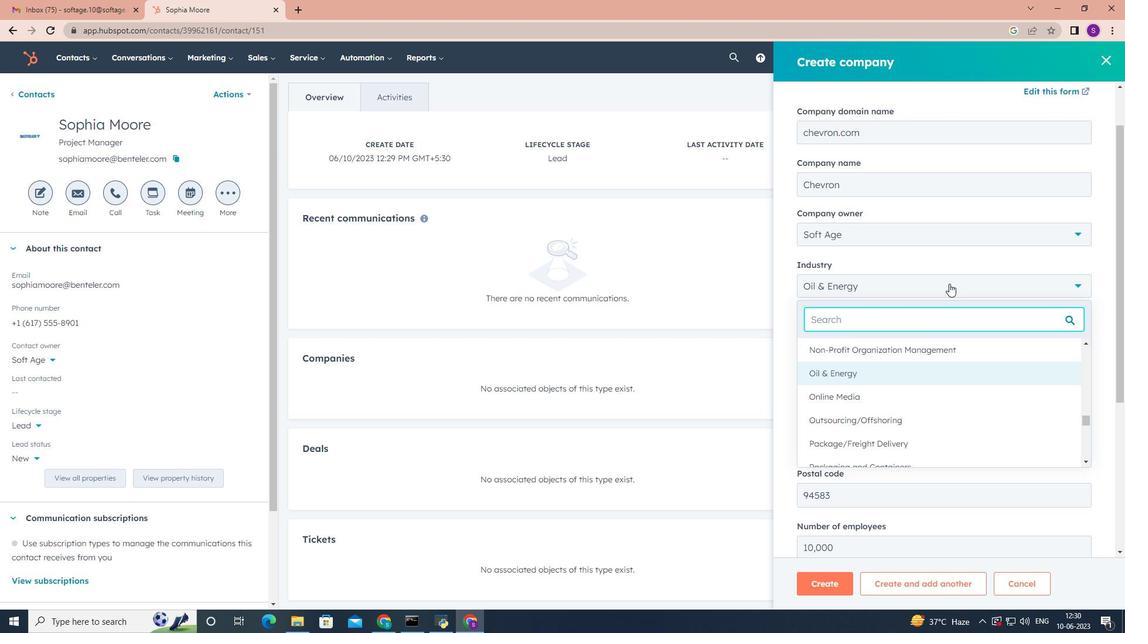 
Action: Mouse moved to (948, 292)
Screenshot: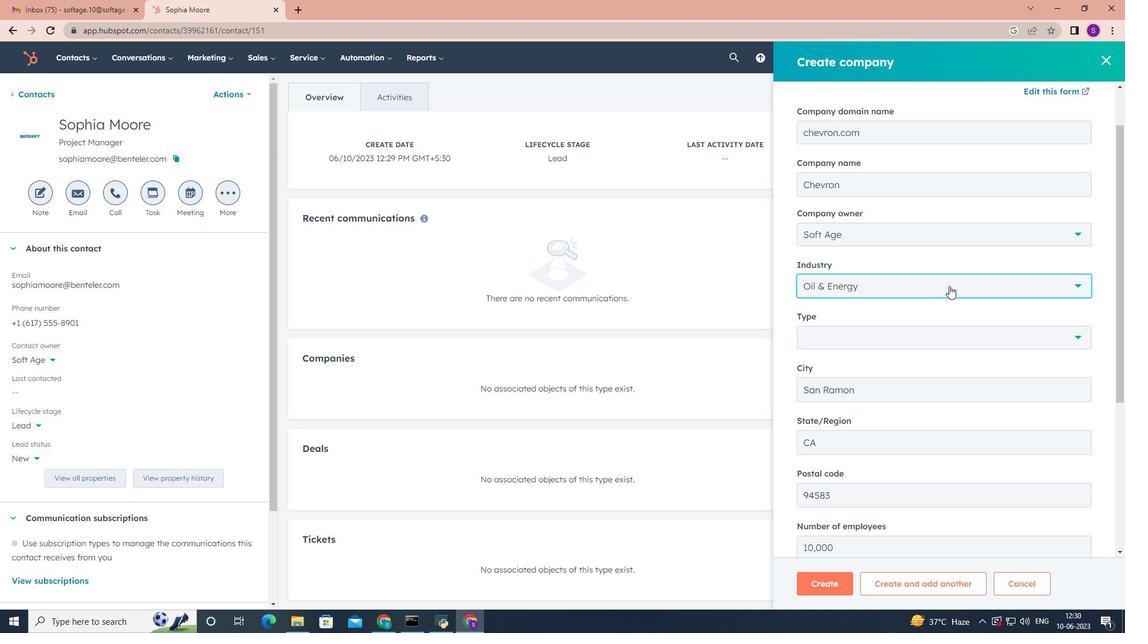 
Action: Mouse scrolled (948, 291) with delta (0, 0)
Screenshot: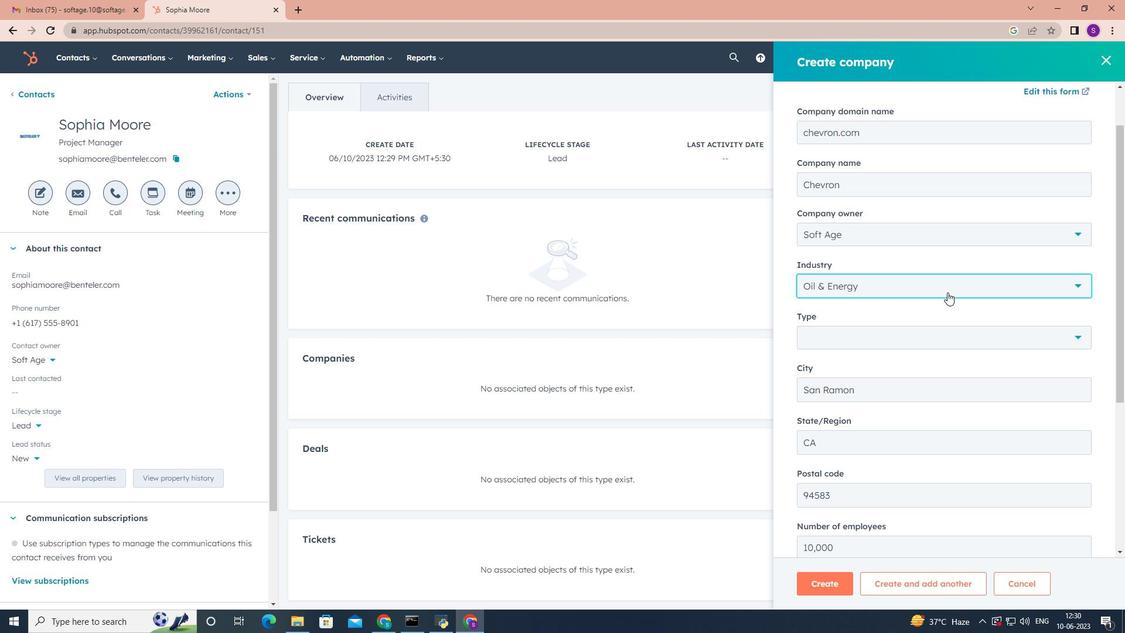 
Action: Mouse scrolled (948, 291) with delta (0, 0)
Screenshot: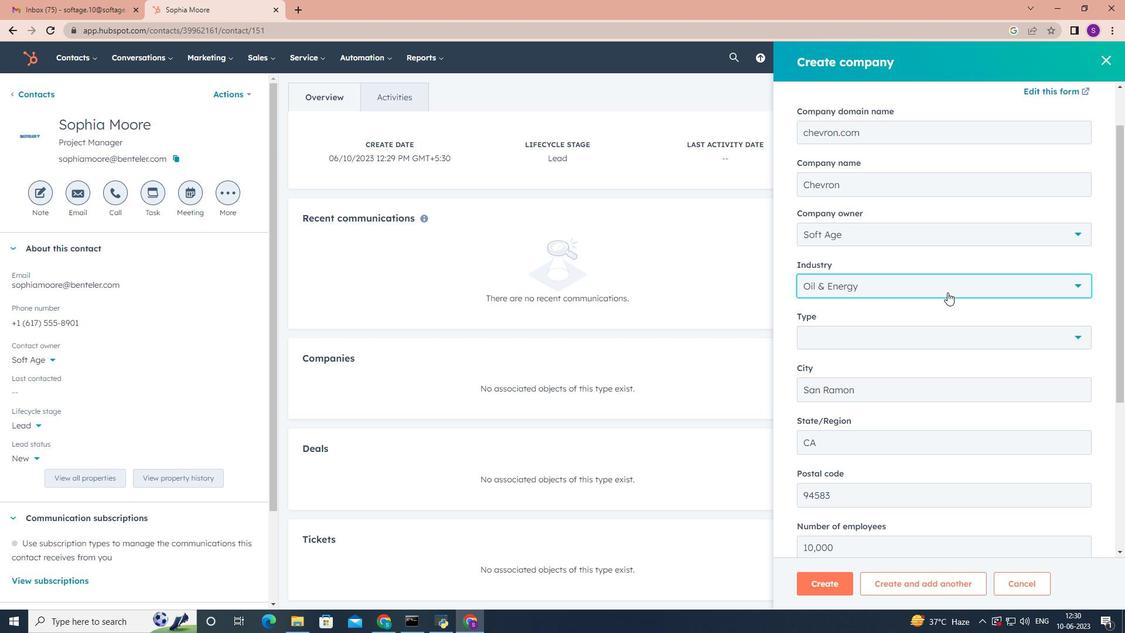 
Action: Mouse moved to (1079, 216)
Screenshot: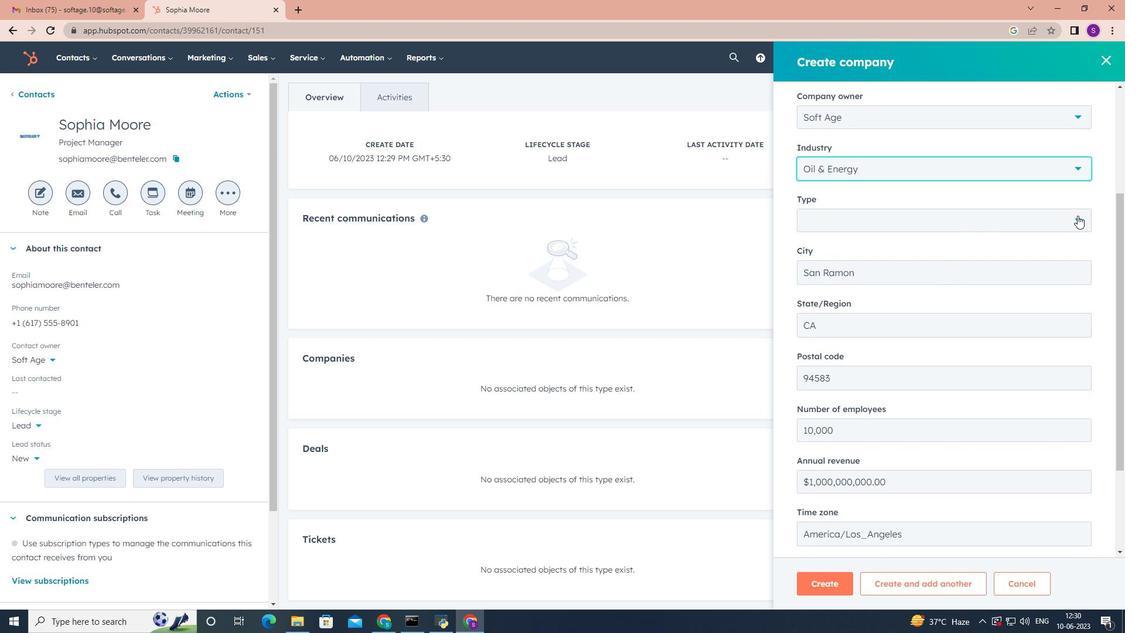 
Action: Mouse pressed left at (1079, 216)
Screenshot: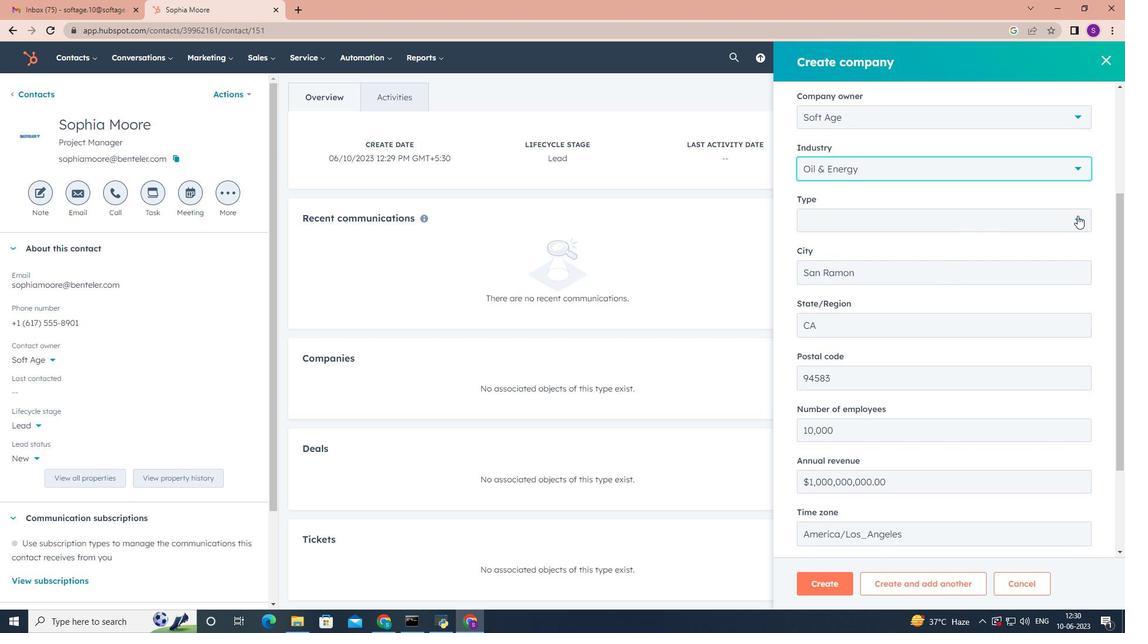 
Action: Mouse moved to (917, 273)
Screenshot: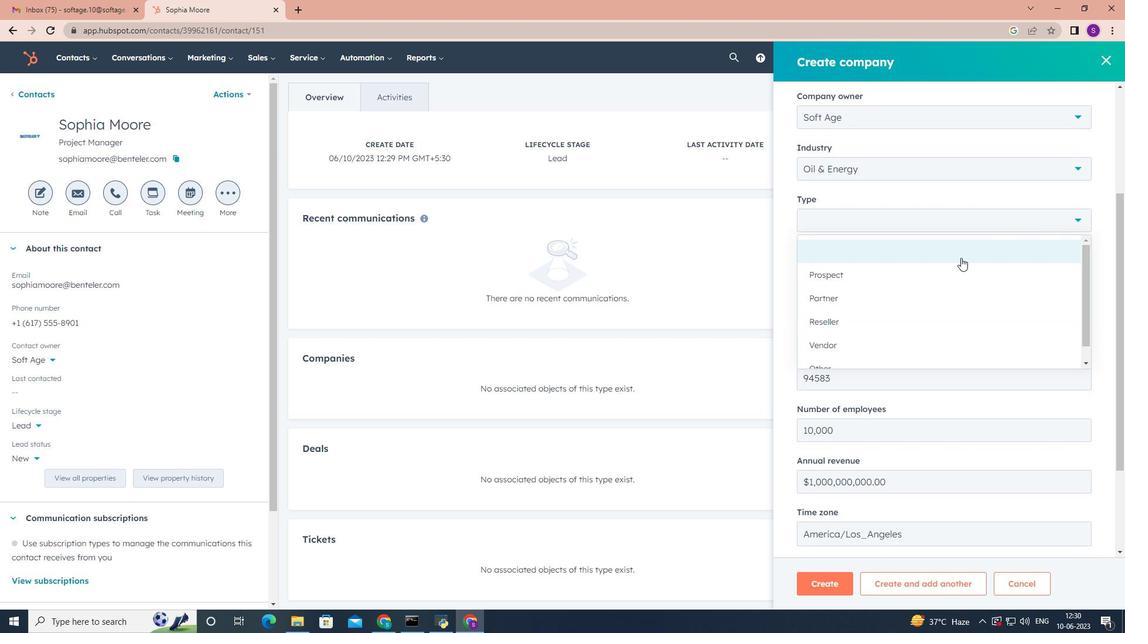 
Action: Mouse scrolled (917, 272) with delta (0, 0)
Screenshot: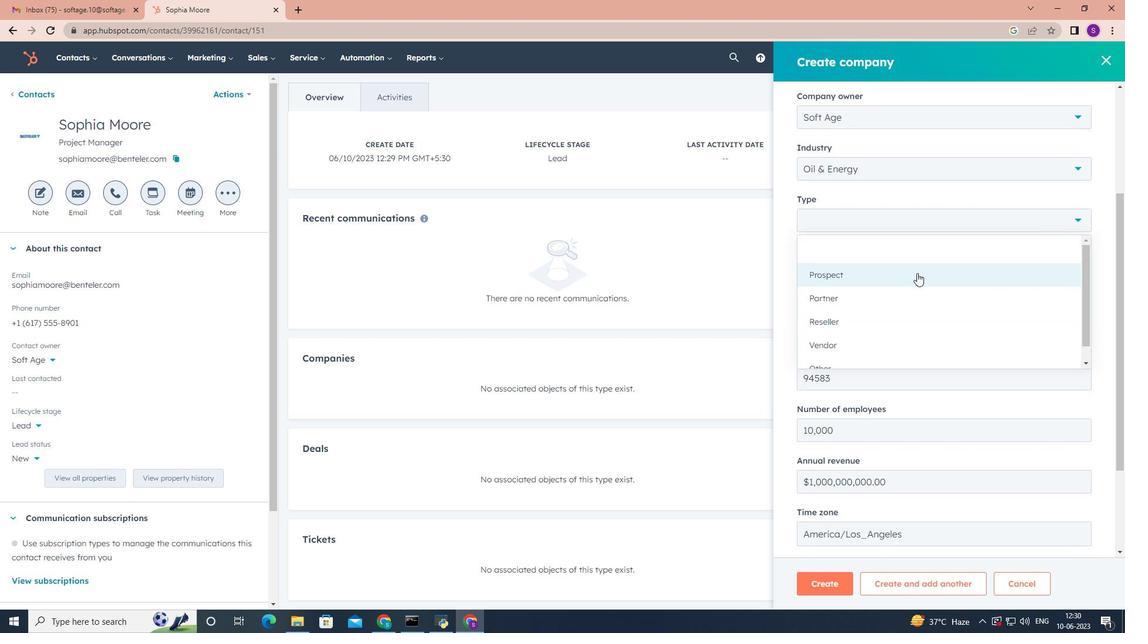 
Action: Mouse scrolled (917, 272) with delta (0, 0)
Screenshot: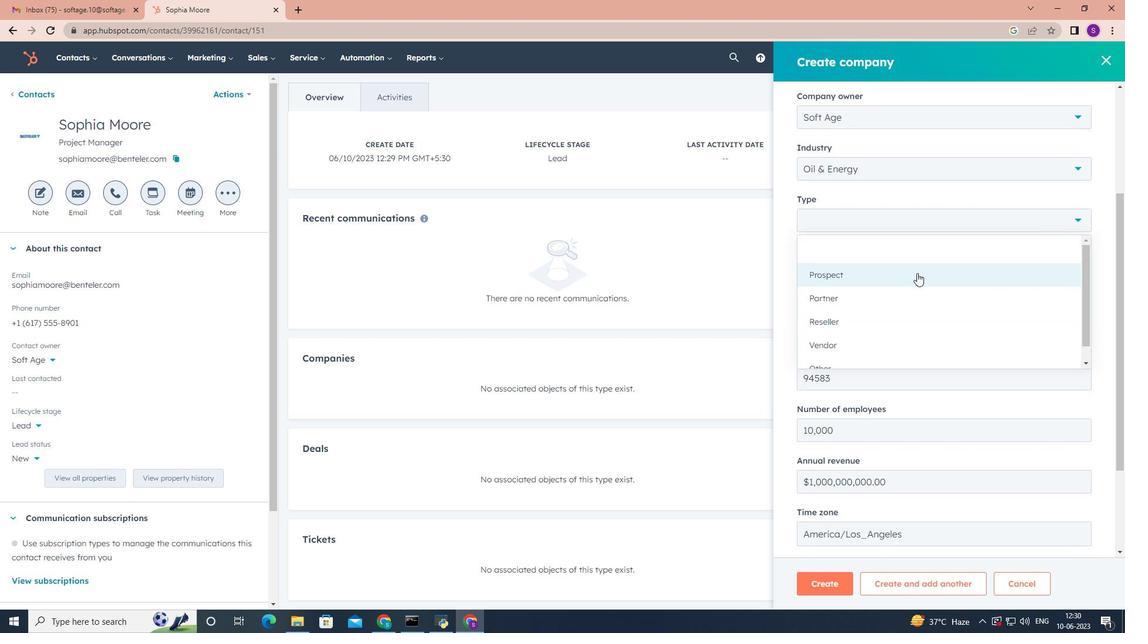 
Action: Mouse scrolled (917, 272) with delta (0, 0)
Screenshot: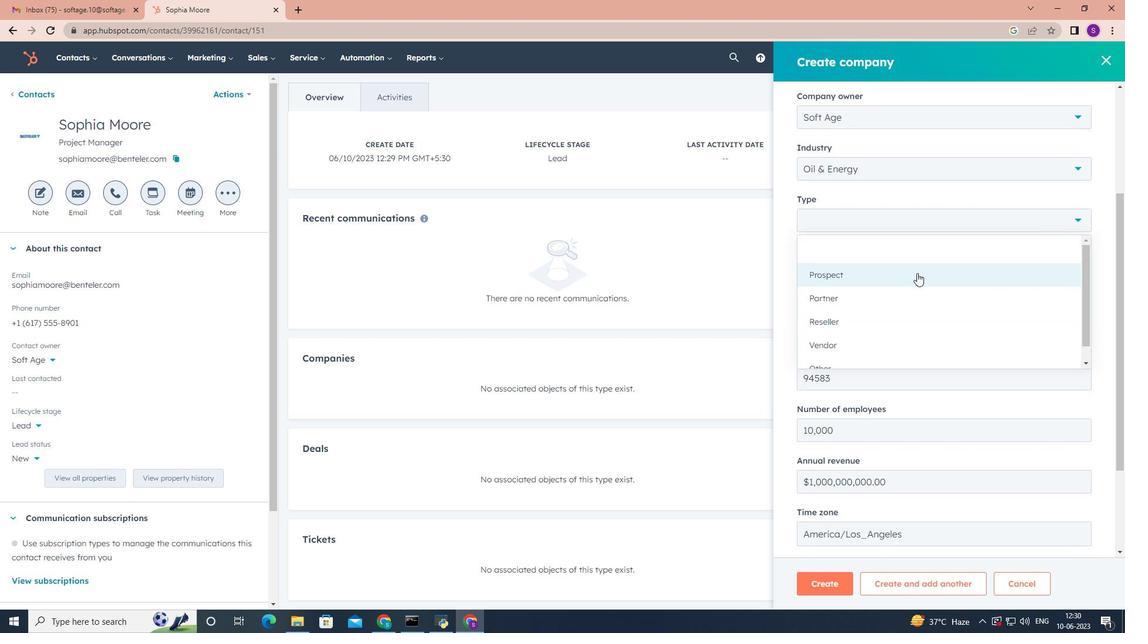 
Action: Mouse moved to (871, 350)
Screenshot: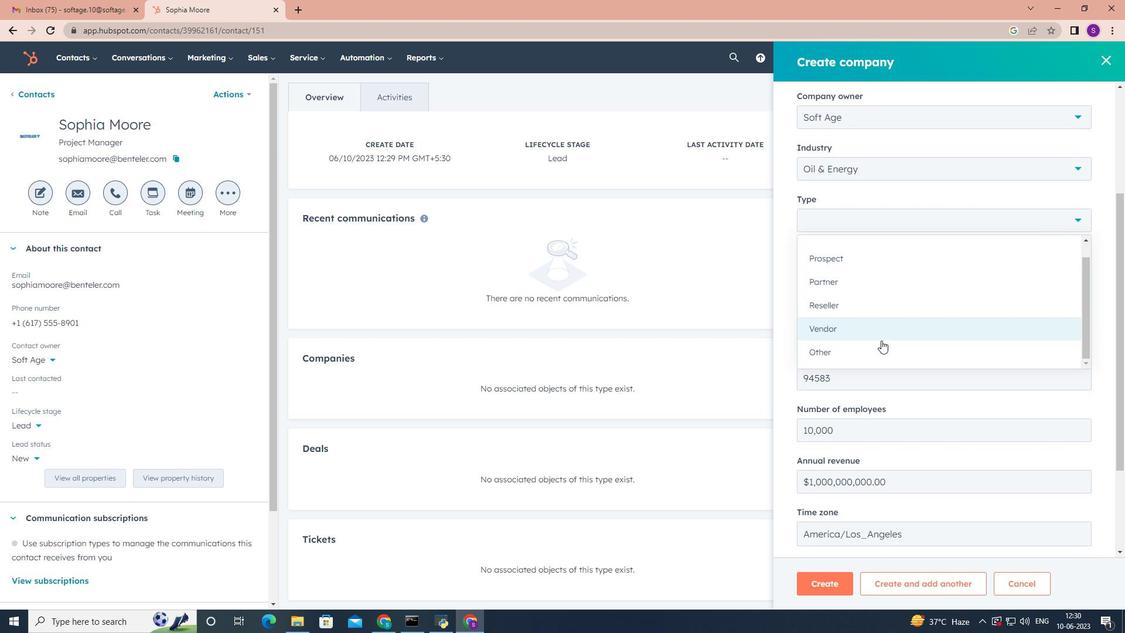 
Action: Mouse pressed left at (871, 350)
Screenshot: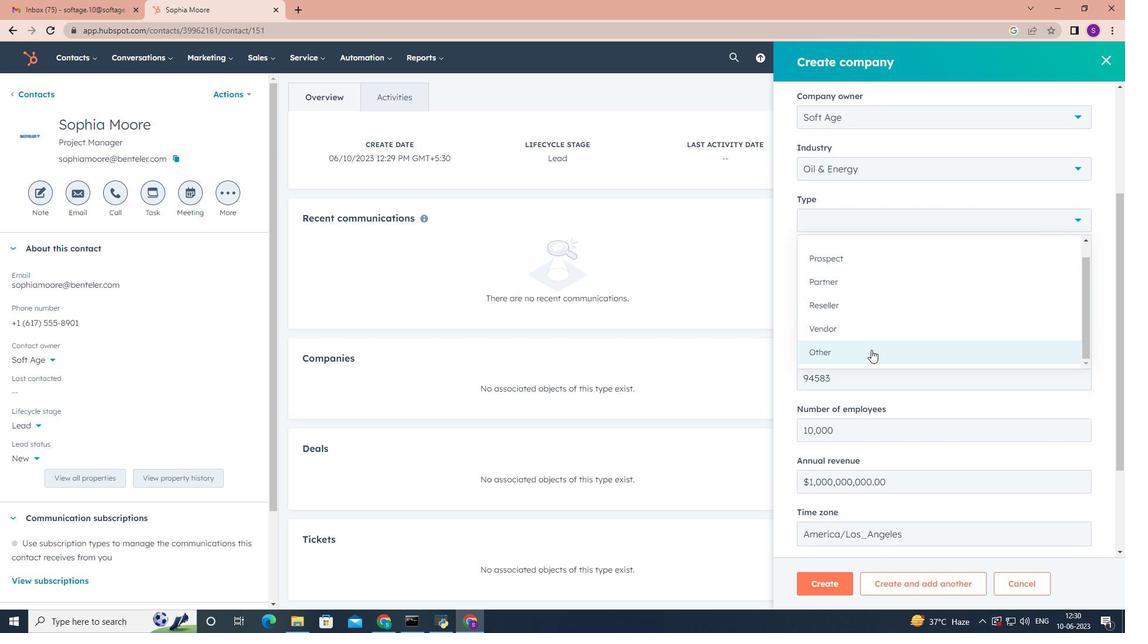 
Action: Mouse moved to (895, 321)
Screenshot: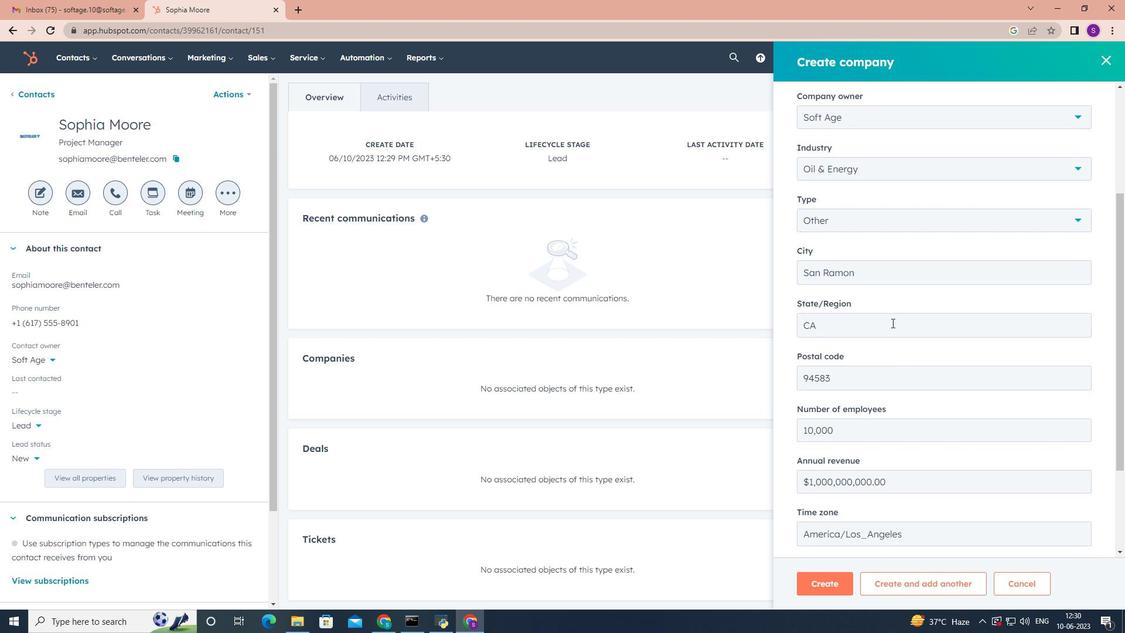 
Action: Mouse scrolled (895, 321) with delta (0, 0)
Screenshot: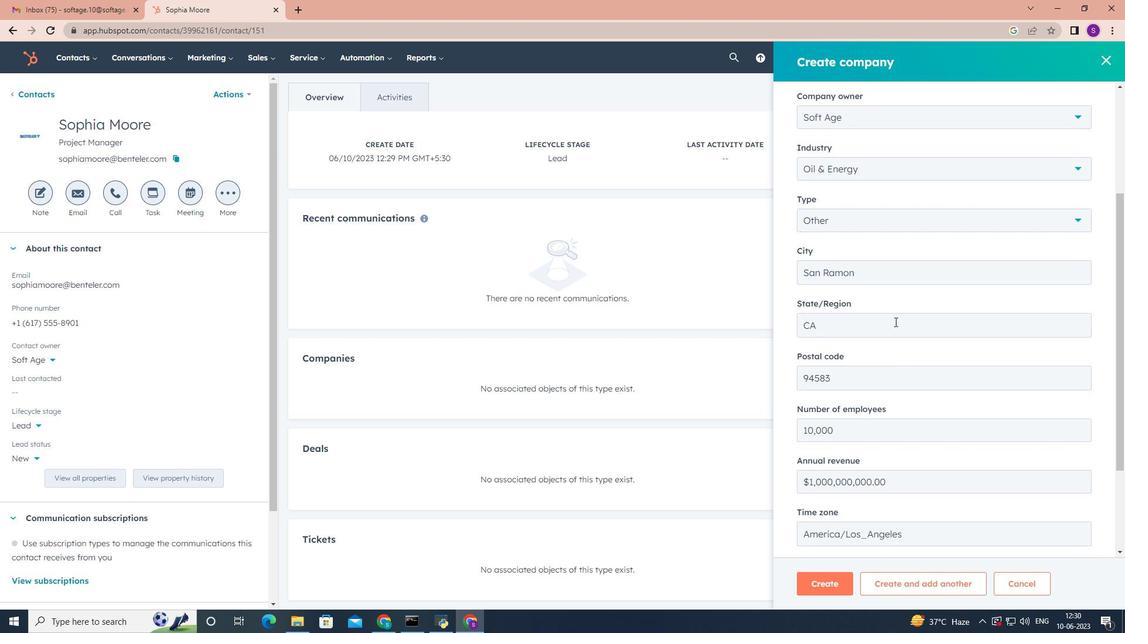 
Action: Mouse scrolled (895, 321) with delta (0, 0)
Screenshot: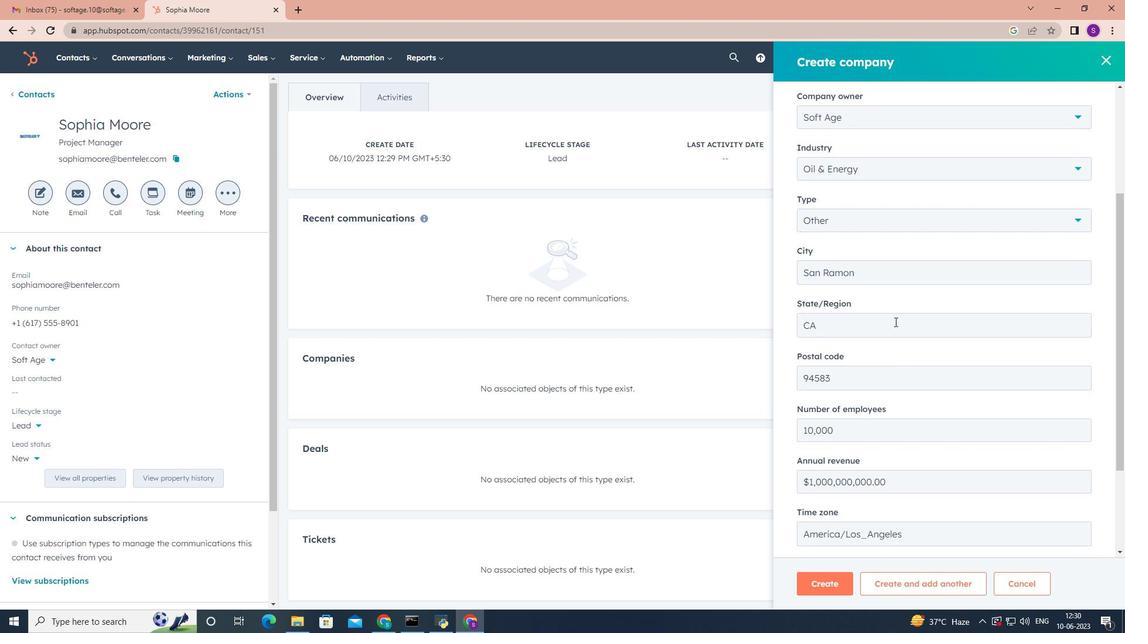 
Action: Mouse scrolled (895, 321) with delta (0, 0)
Screenshot: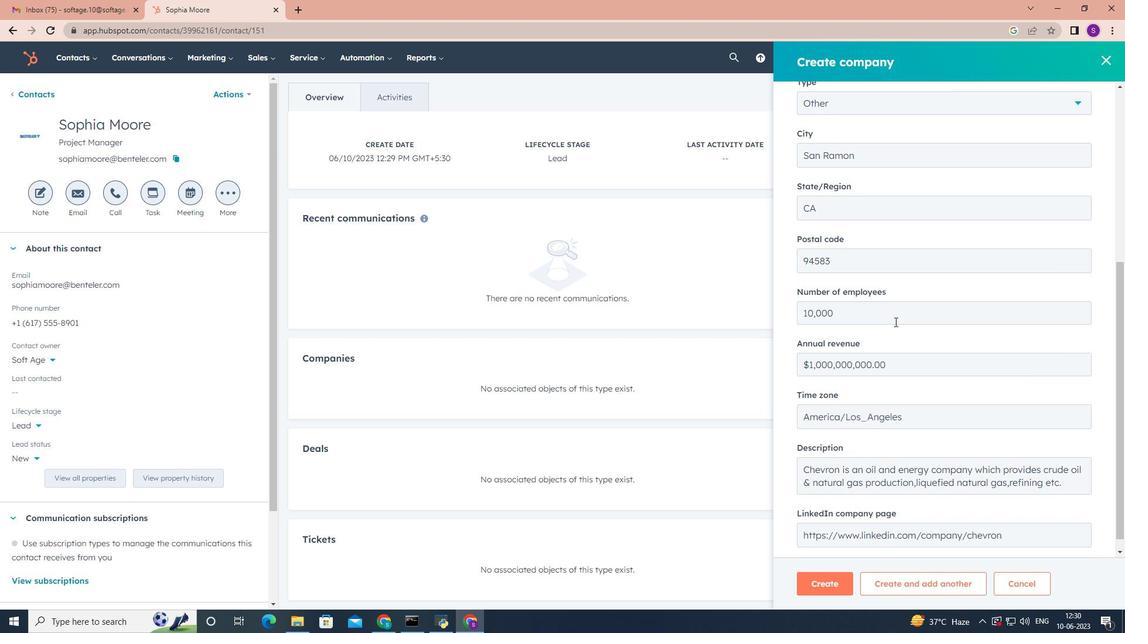 
Action: Mouse scrolled (895, 321) with delta (0, 0)
Screenshot: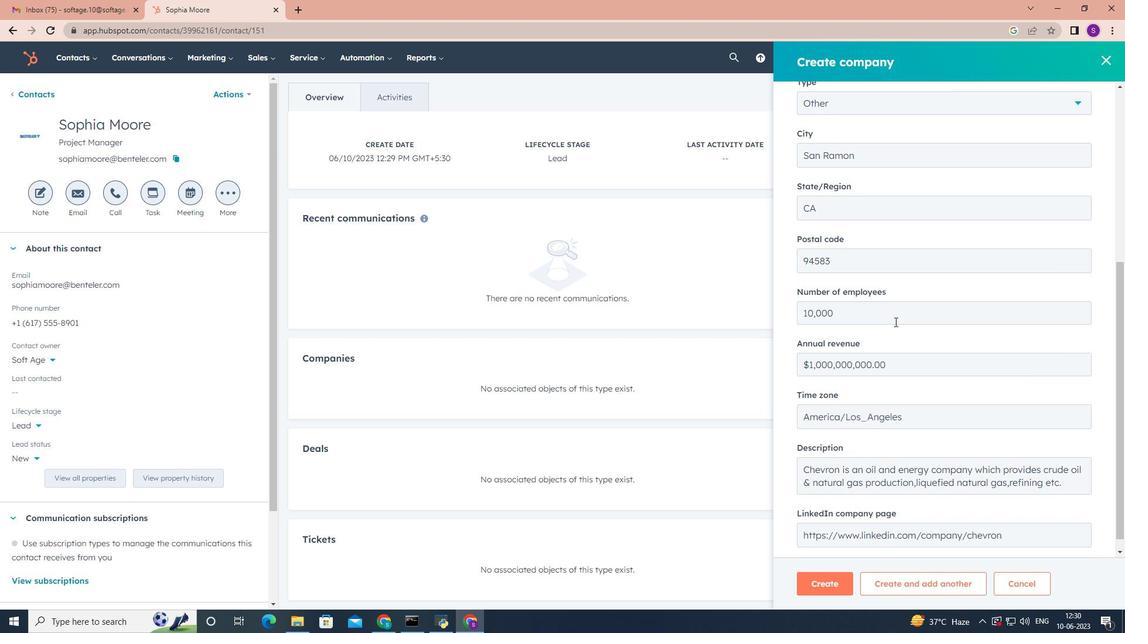 
Action: Mouse scrolled (895, 321) with delta (0, 0)
Screenshot: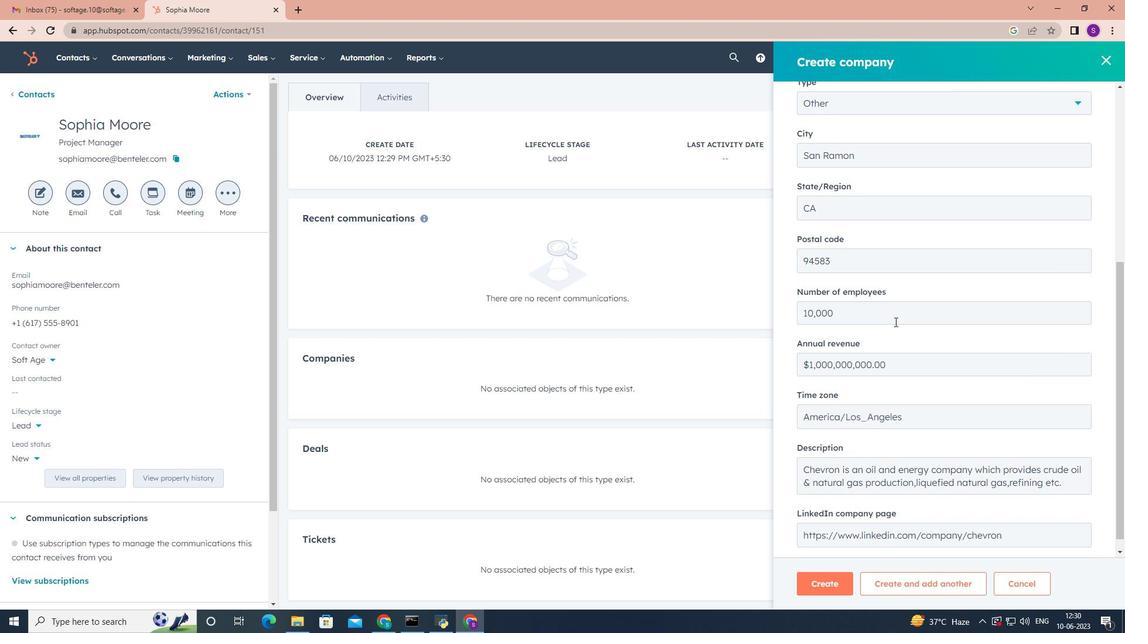 
Action: Mouse scrolled (895, 321) with delta (0, 0)
Screenshot: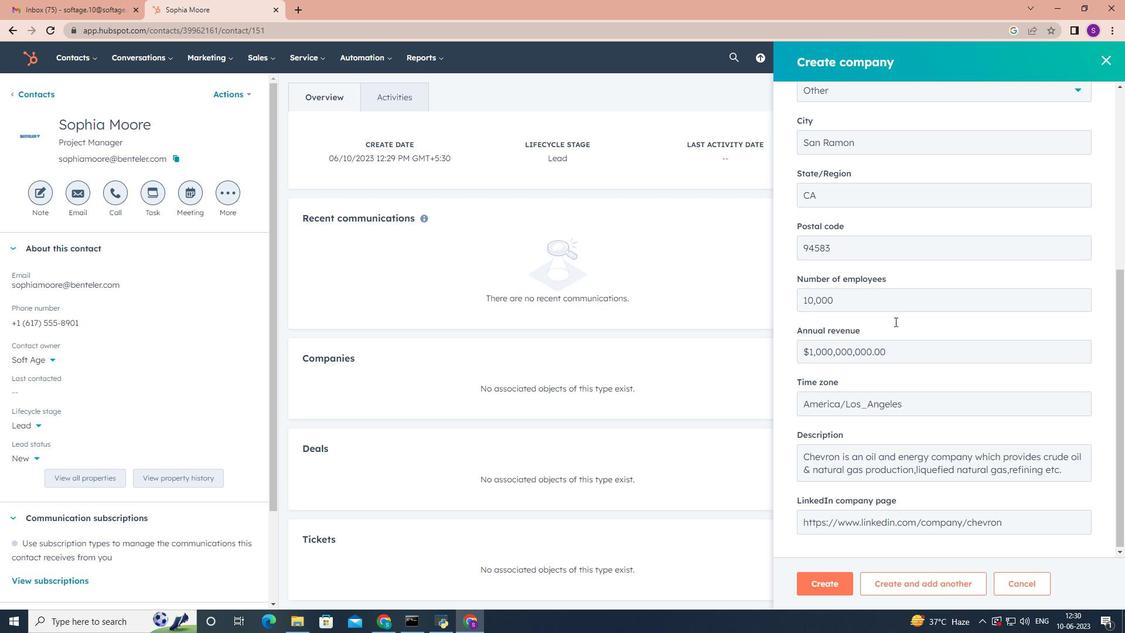 
Action: Mouse moved to (830, 585)
Screenshot: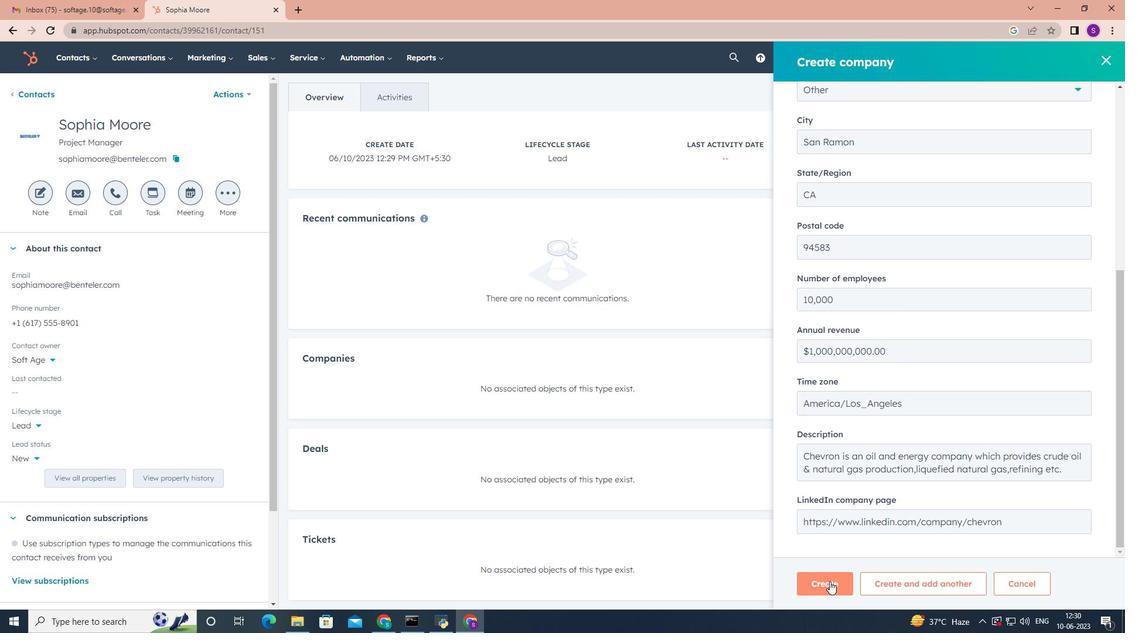 
Action: Mouse pressed left at (830, 585)
Screenshot: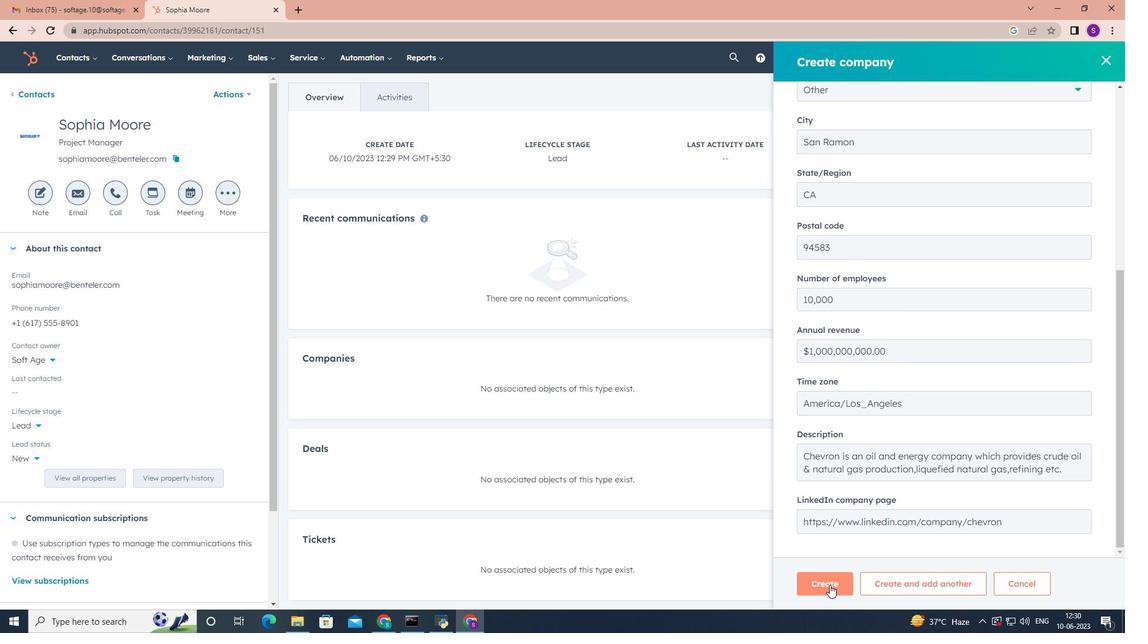 
Action: Mouse moved to (724, 390)
Screenshot: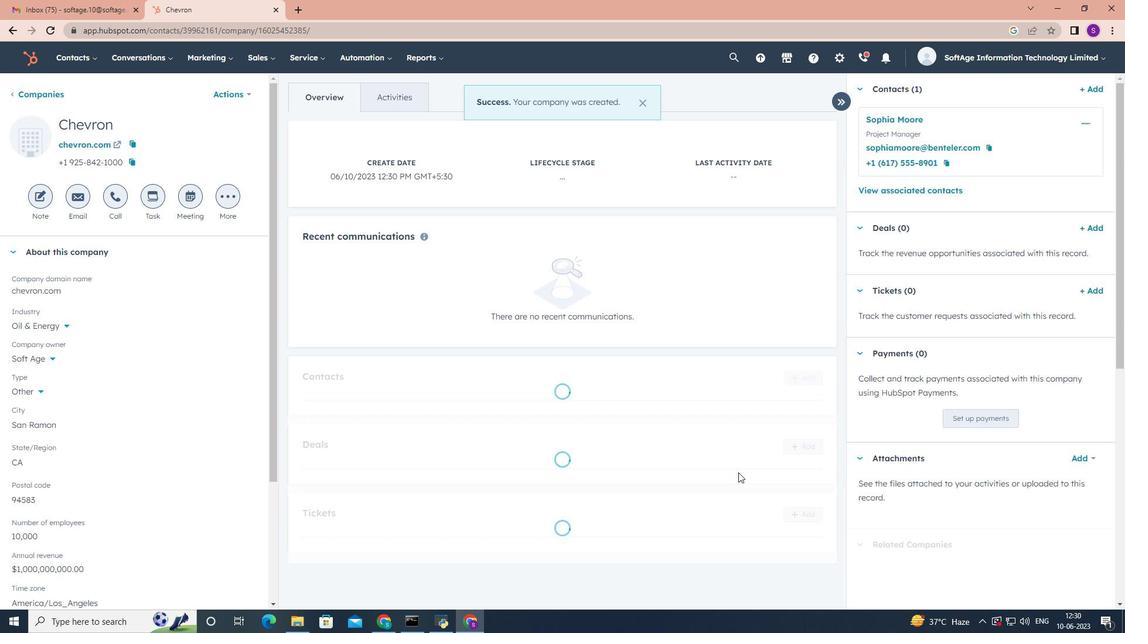 
